 Task: Search one way flight ticket for 1 adult, 5 children, 2 infants in seat and 1 infant on lap in first from Del Rio: Del Rio International Airport to New Bern: Coastal Carolina Regional Airport (was Craven County Regional) on 8-4-2023. Number of bags: 1 checked bag. Price is upto 35000. Outbound departure time preference is 6:45.
Action: Mouse moved to (265, 334)
Screenshot: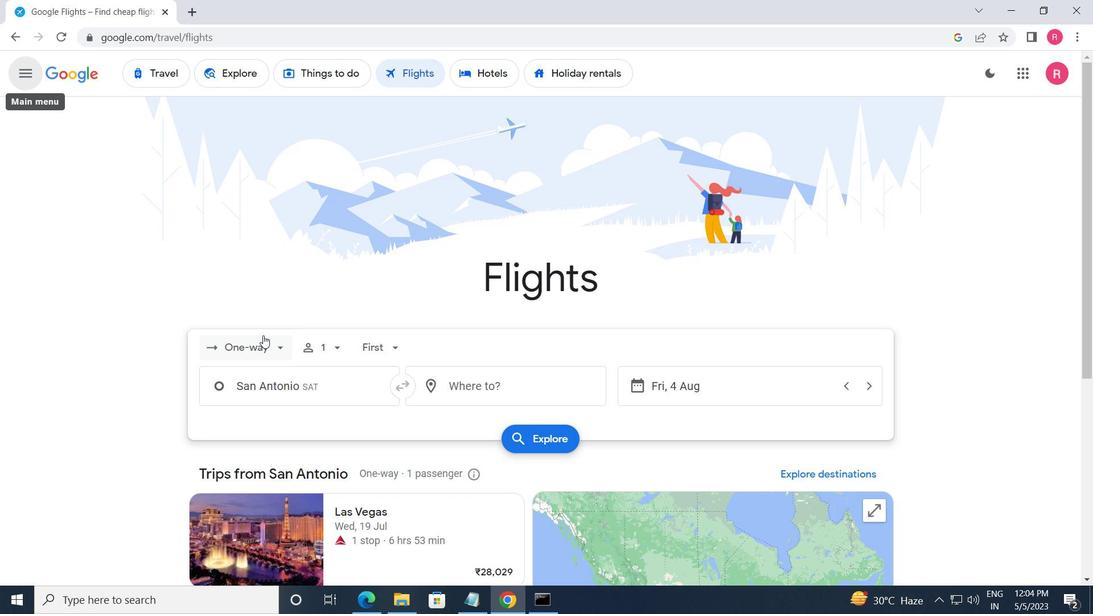 
Action: Mouse pressed left at (265, 334)
Screenshot: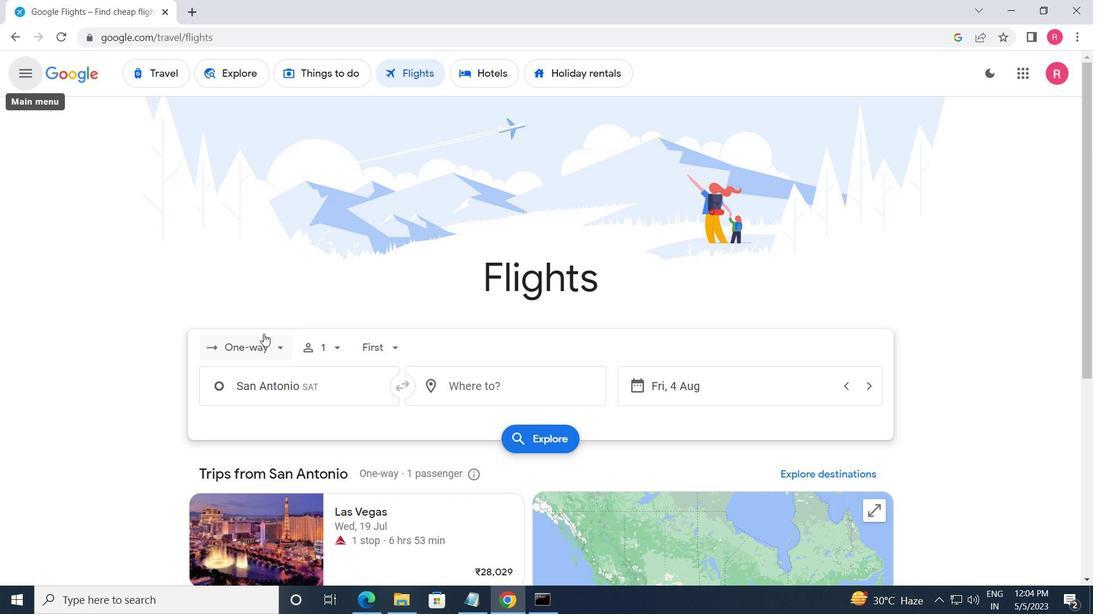 
Action: Mouse moved to (276, 410)
Screenshot: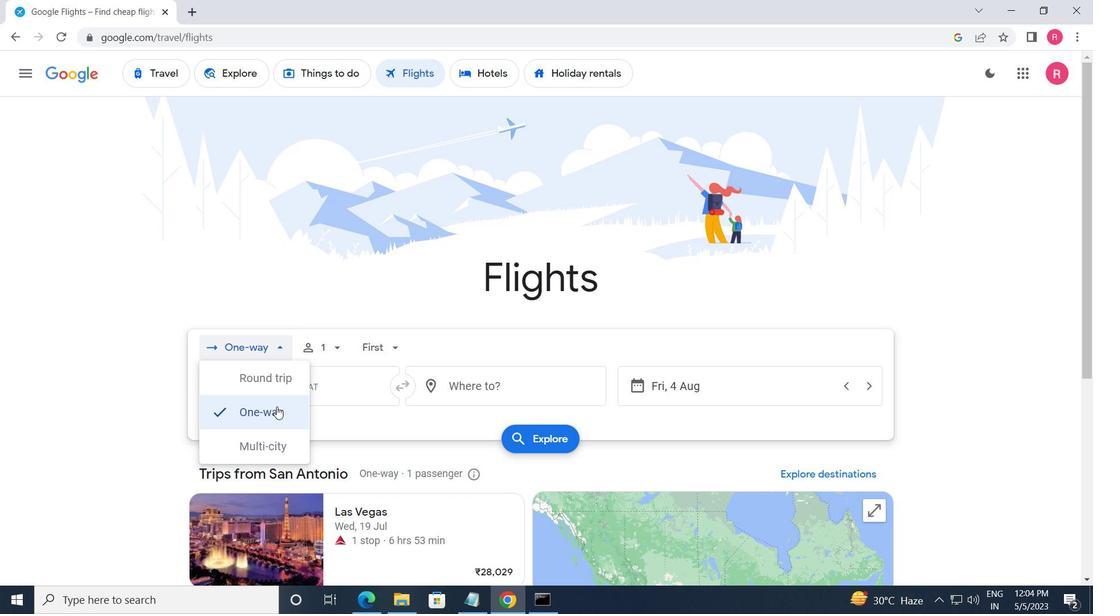 
Action: Mouse pressed left at (276, 410)
Screenshot: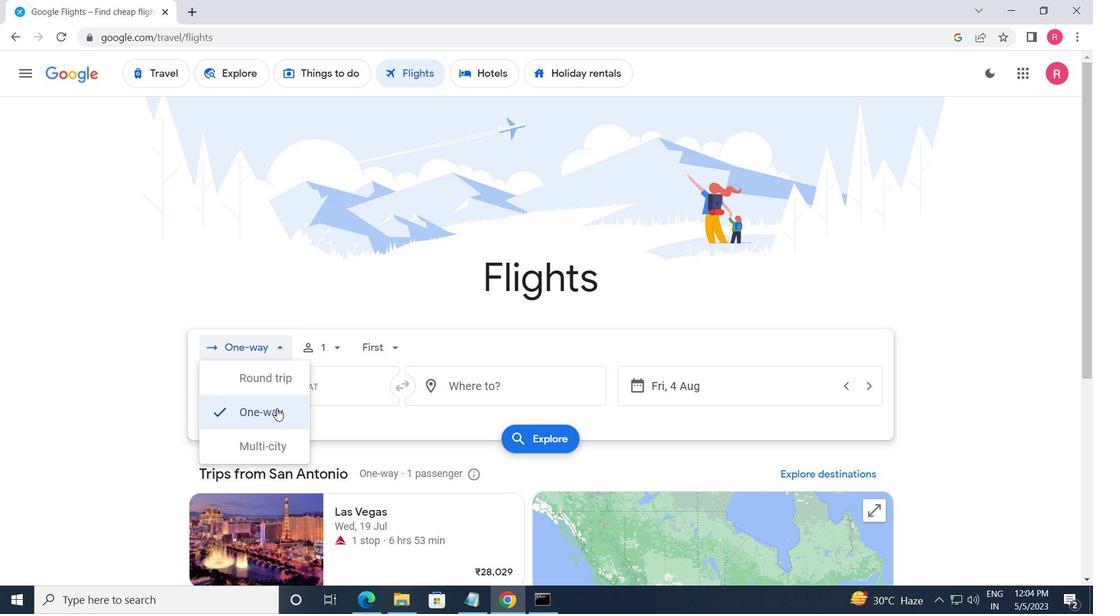 
Action: Mouse moved to (332, 357)
Screenshot: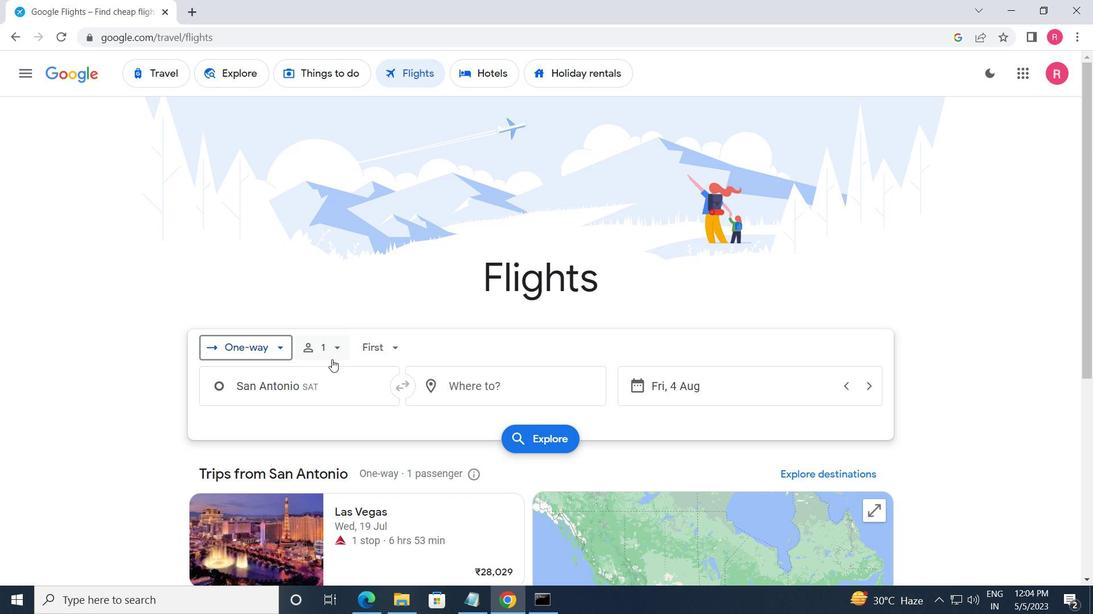 
Action: Mouse pressed left at (332, 357)
Screenshot: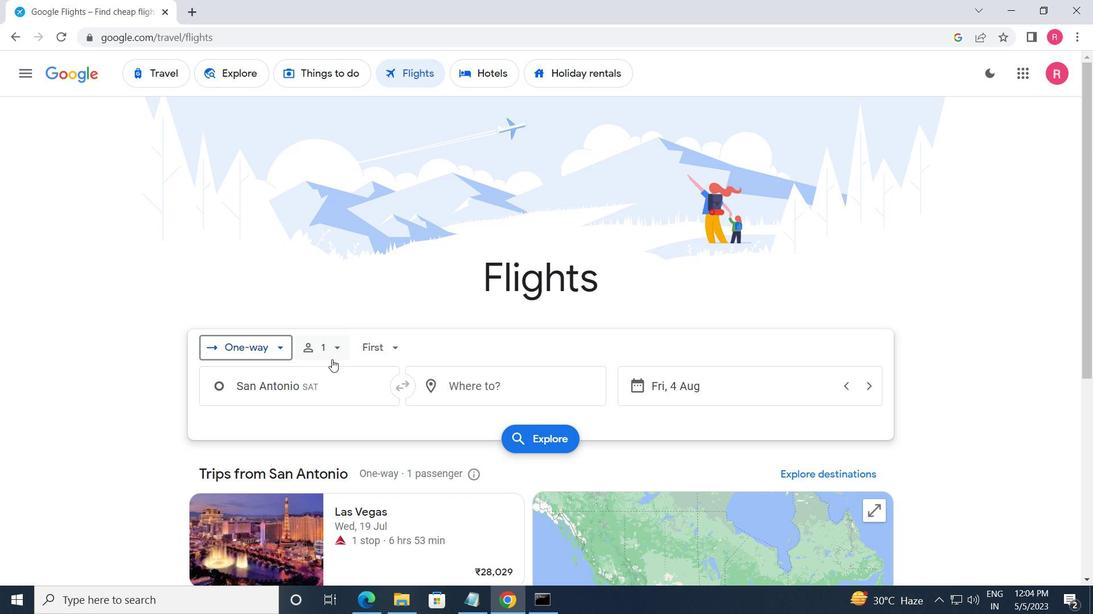 
Action: Mouse moved to (440, 431)
Screenshot: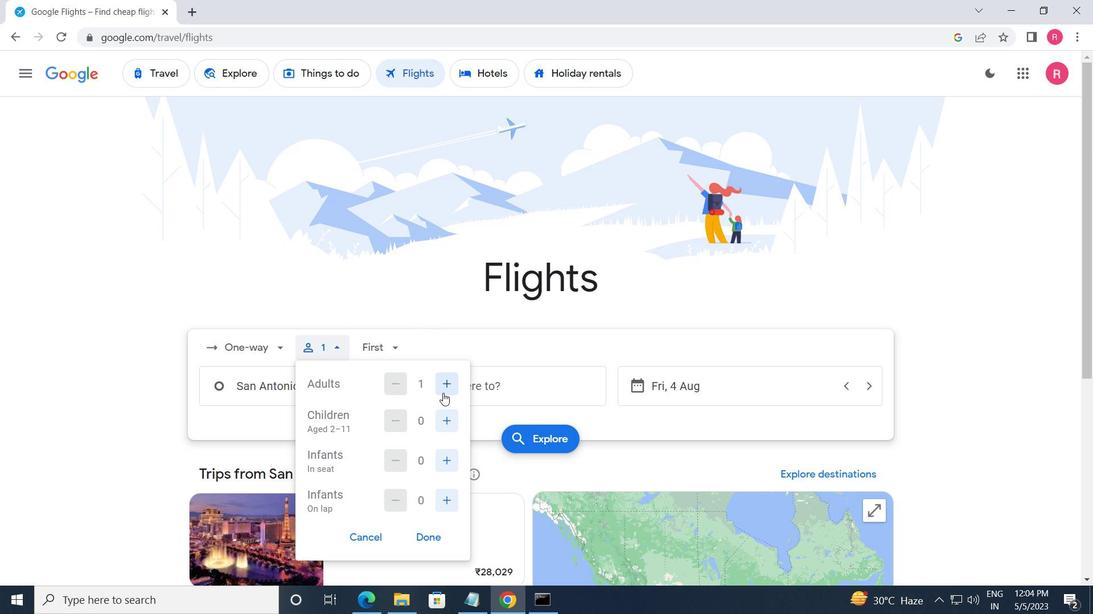 
Action: Mouse pressed left at (440, 431)
Screenshot: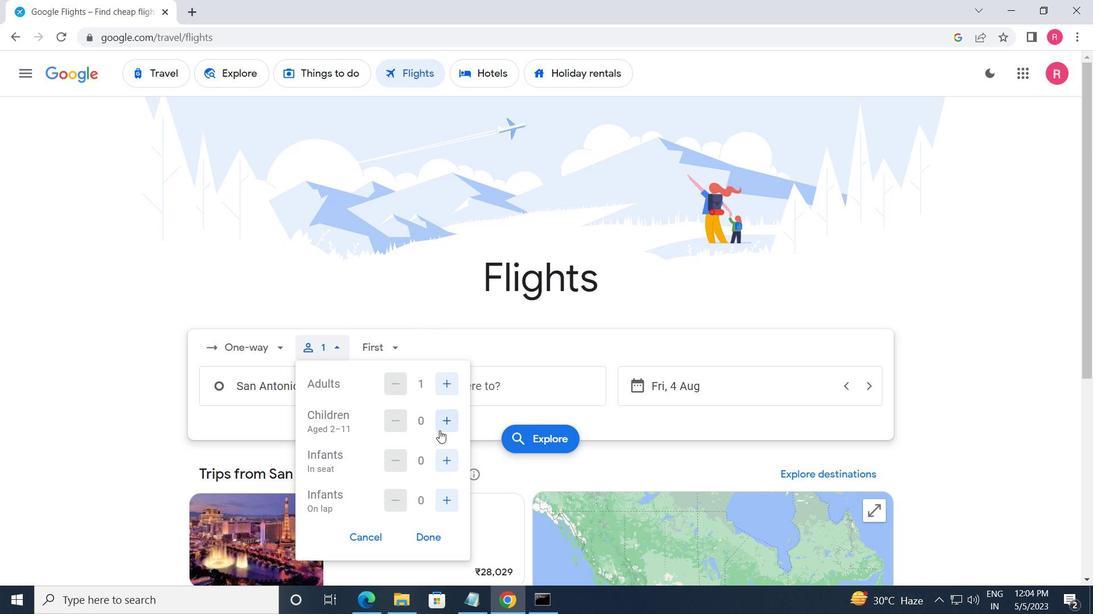 
Action: Mouse moved to (444, 431)
Screenshot: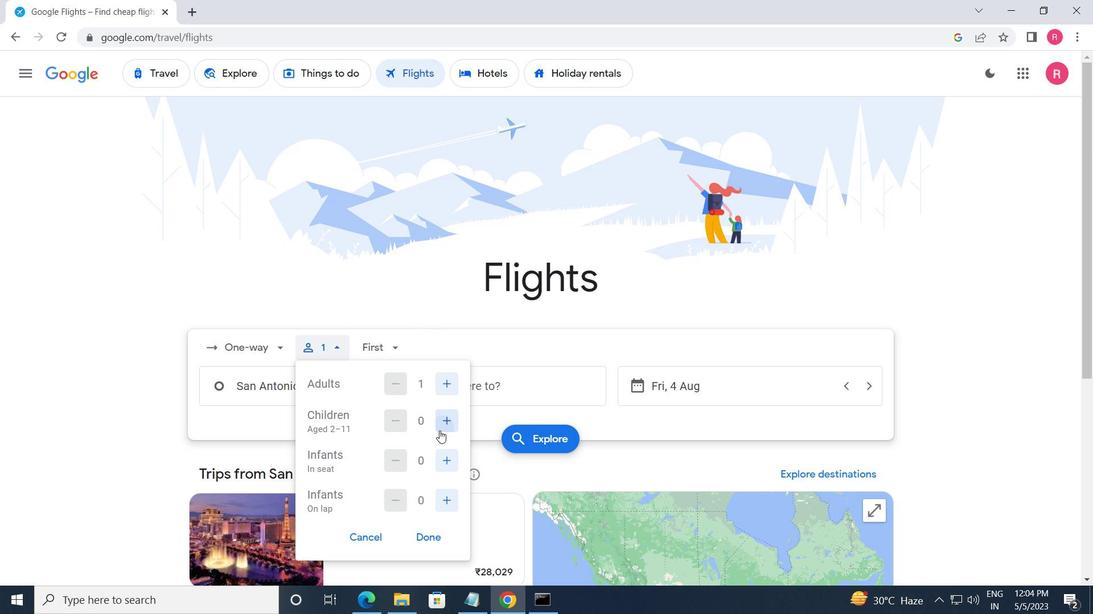 
Action: Mouse pressed left at (444, 431)
Screenshot: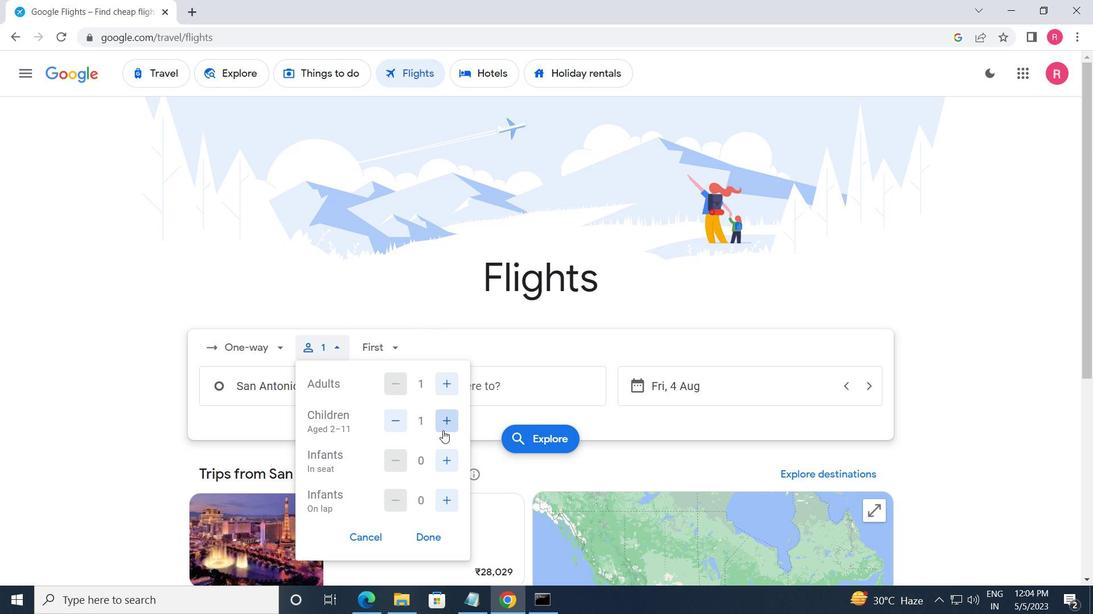 
Action: Mouse pressed left at (444, 431)
Screenshot: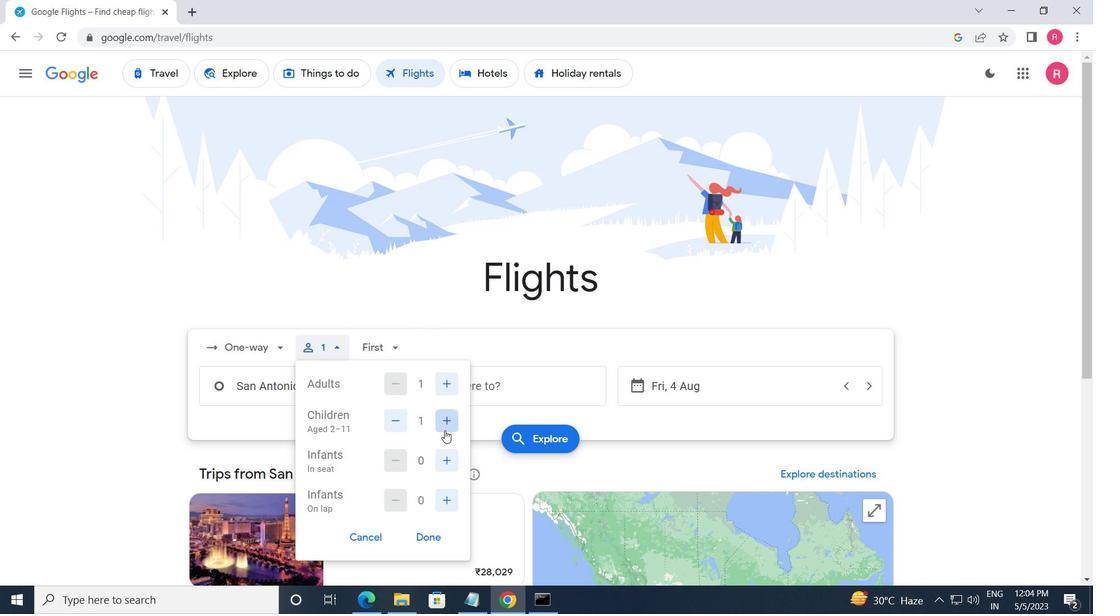 
Action: Mouse pressed left at (444, 431)
Screenshot: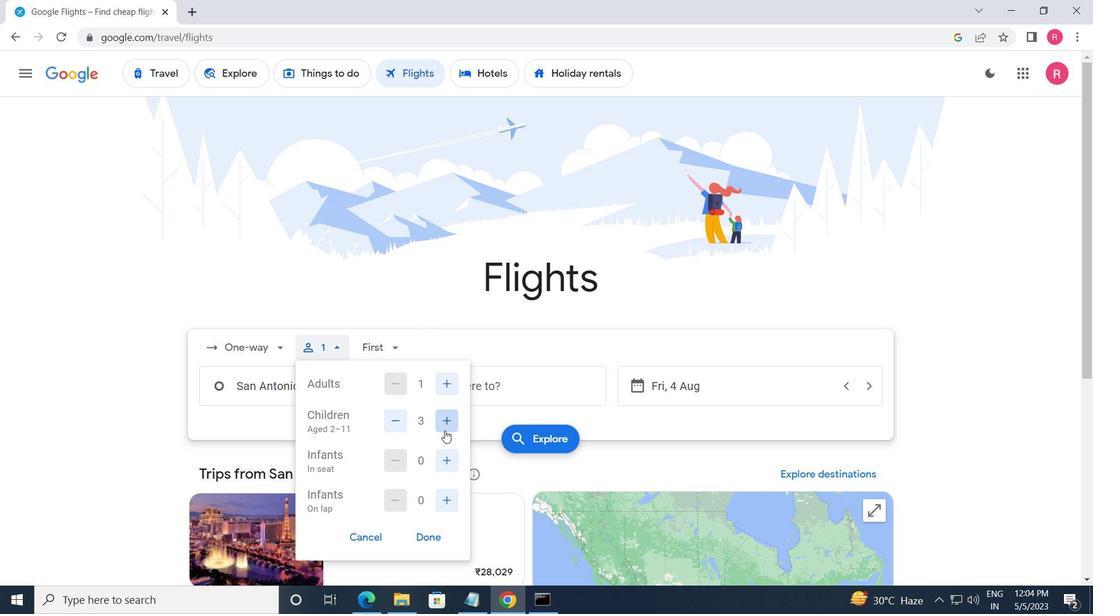 
Action: Mouse moved to (447, 436)
Screenshot: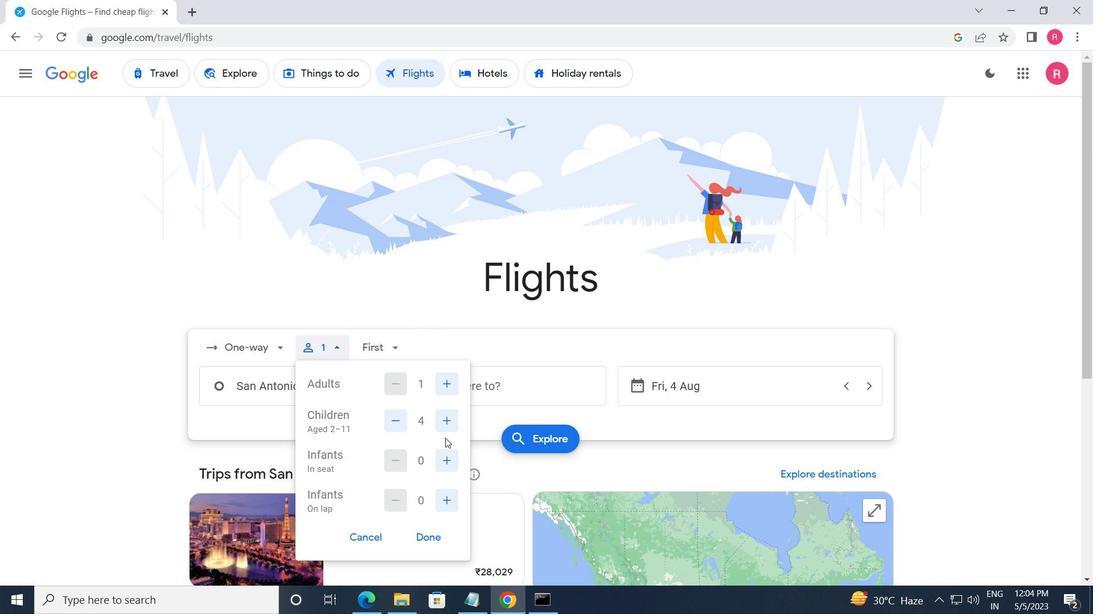 
Action: Mouse pressed left at (447, 436)
Screenshot: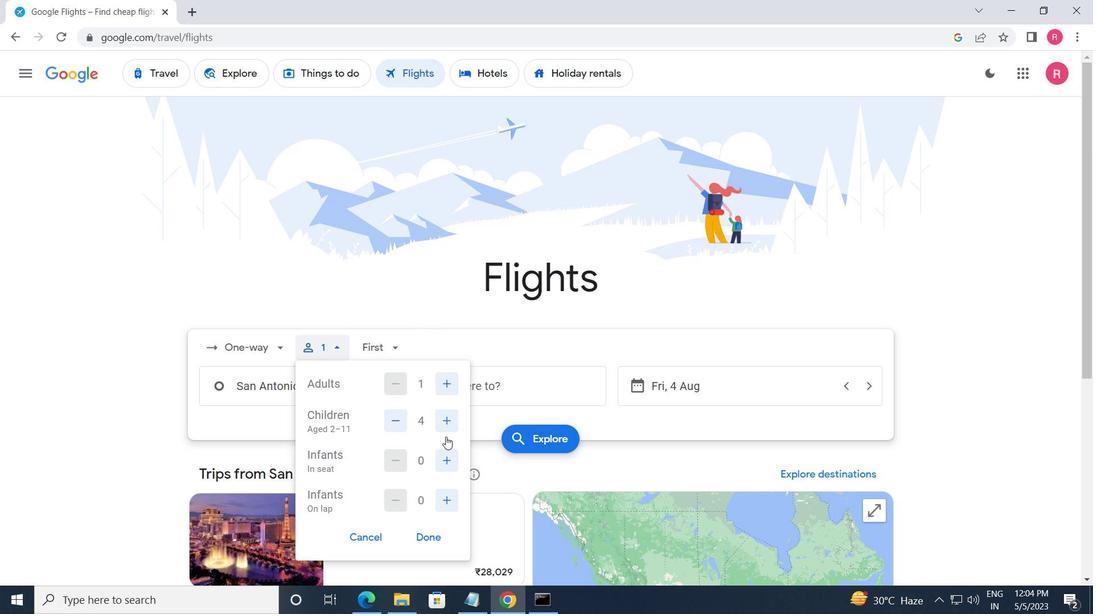 
Action: Mouse moved to (441, 461)
Screenshot: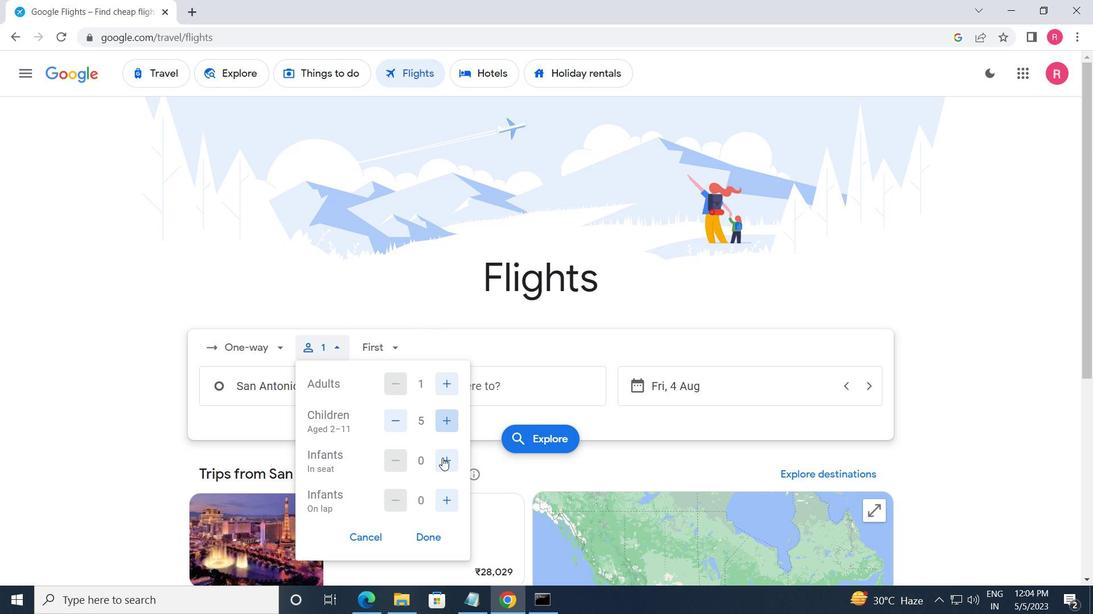 
Action: Mouse pressed left at (441, 461)
Screenshot: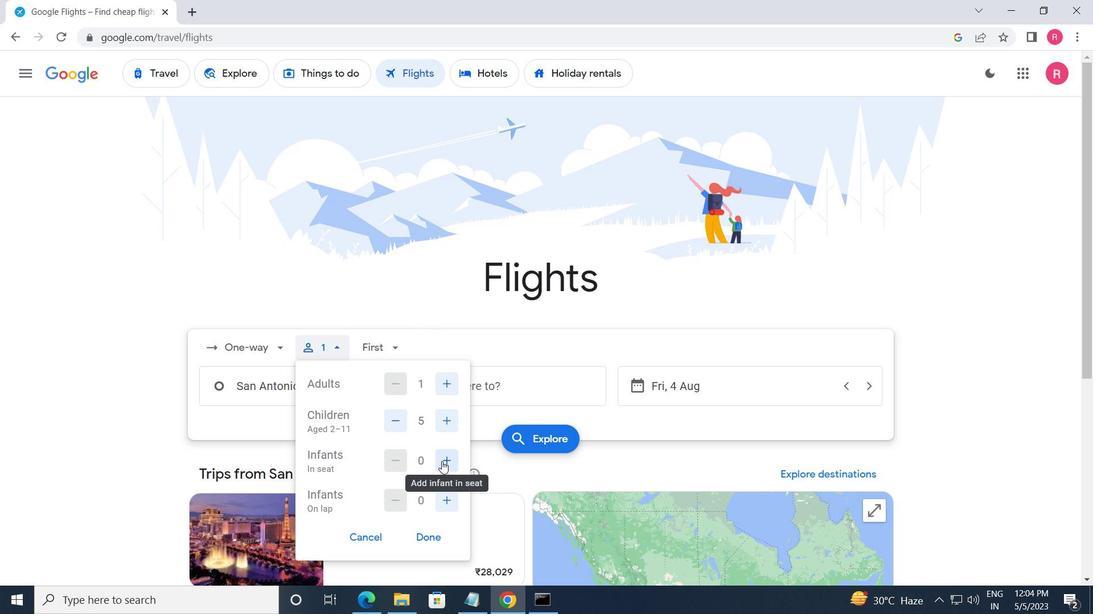 
Action: Mouse pressed left at (441, 461)
Screenshot: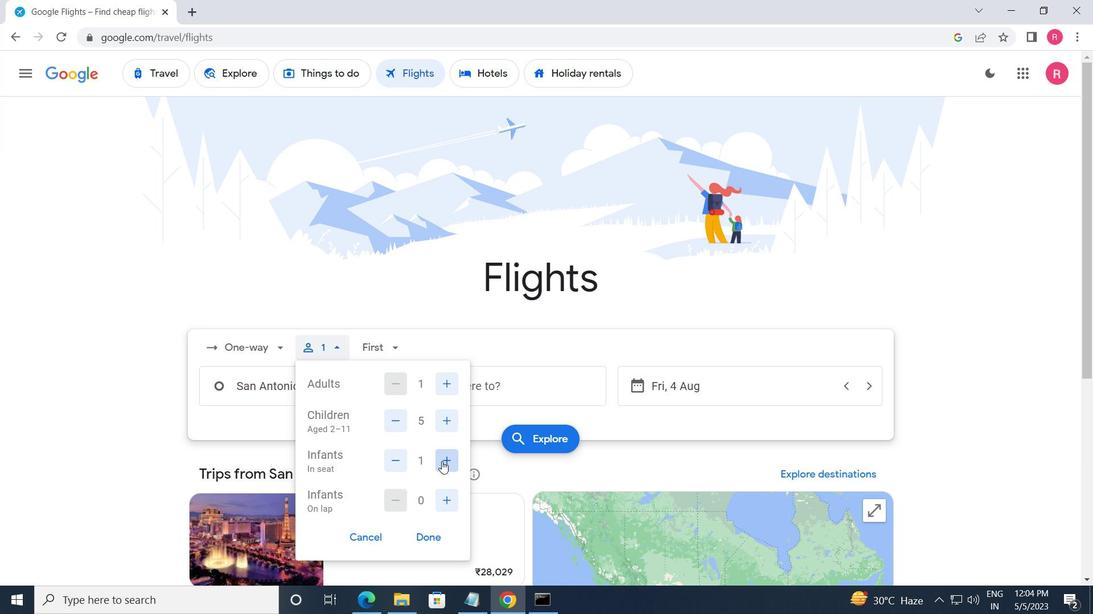 
Action: Mouse moved to (444, 501)
Screenshot: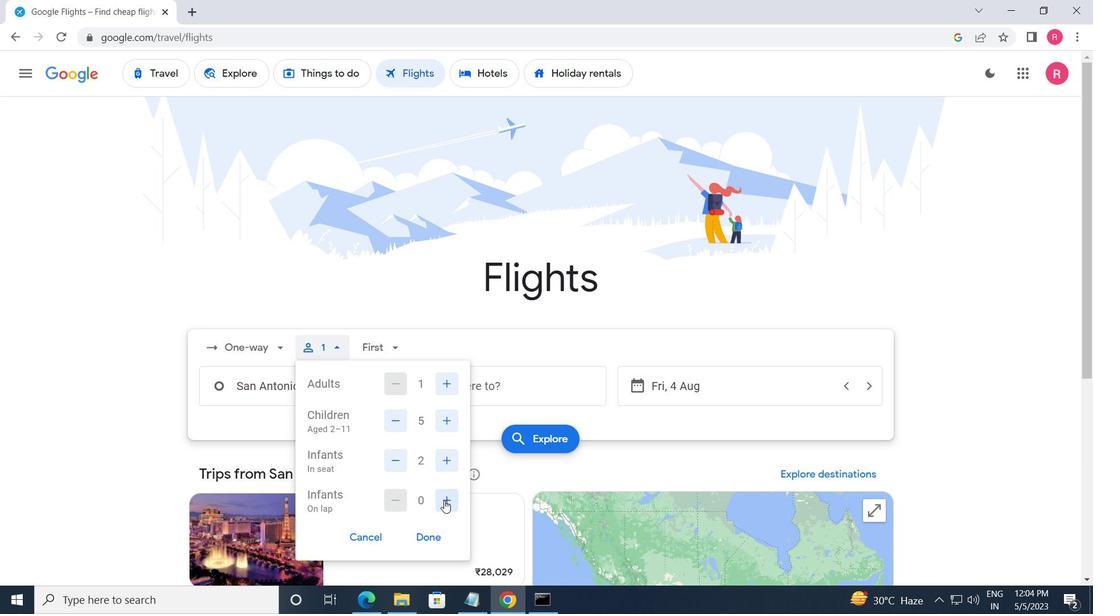 
Action: Mouse pressed left at (444, 501)
Screenshot: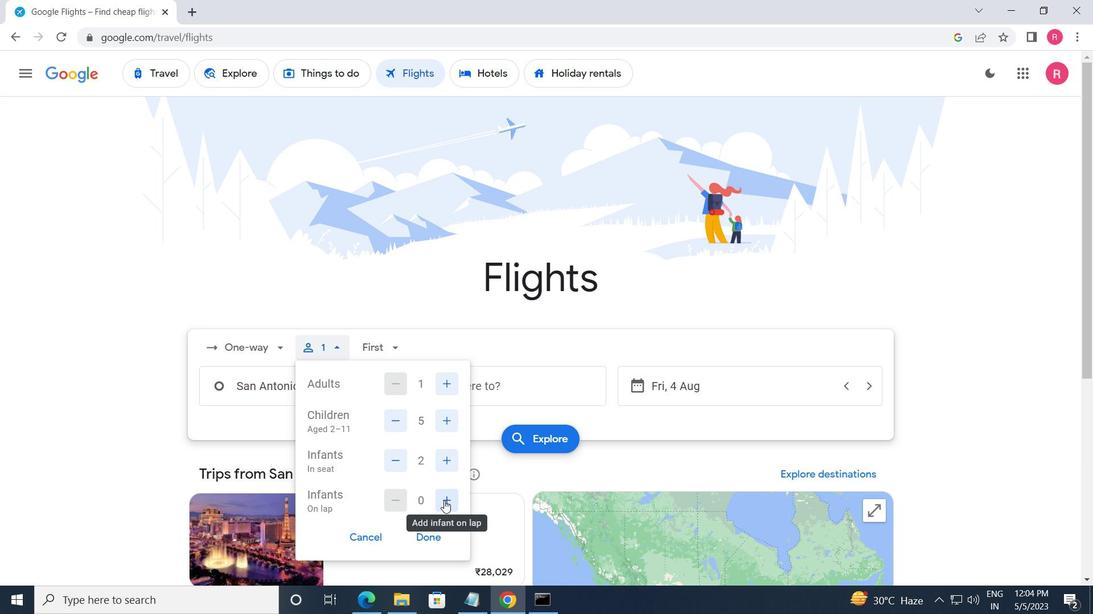 
Action: Mouse moved to (395, 463)
Screenshot: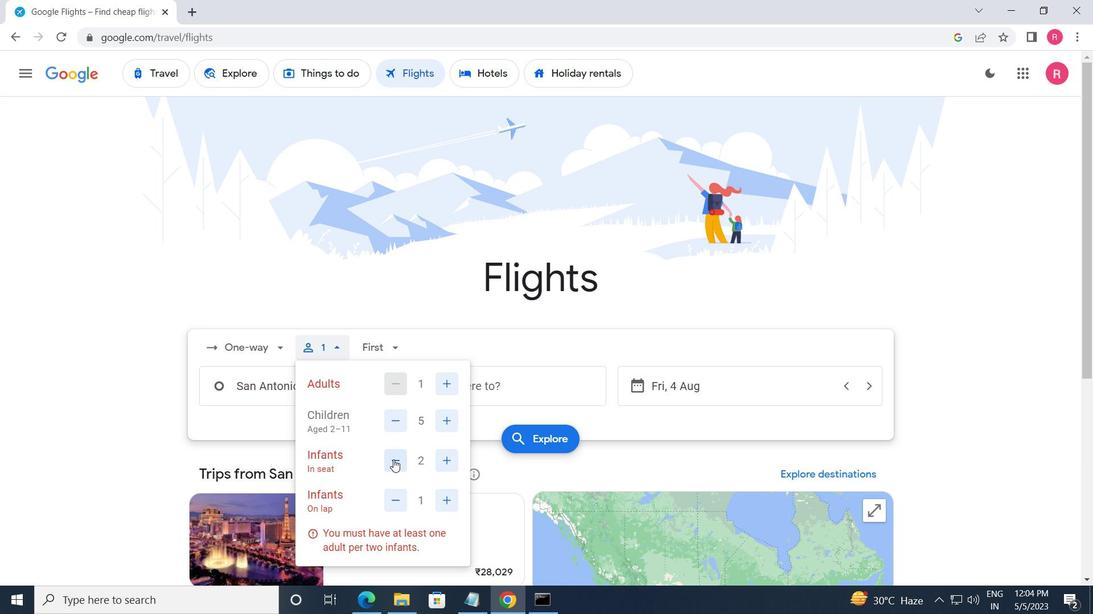 
Action: Mouse pressed left at (395, 463)
Screenshot: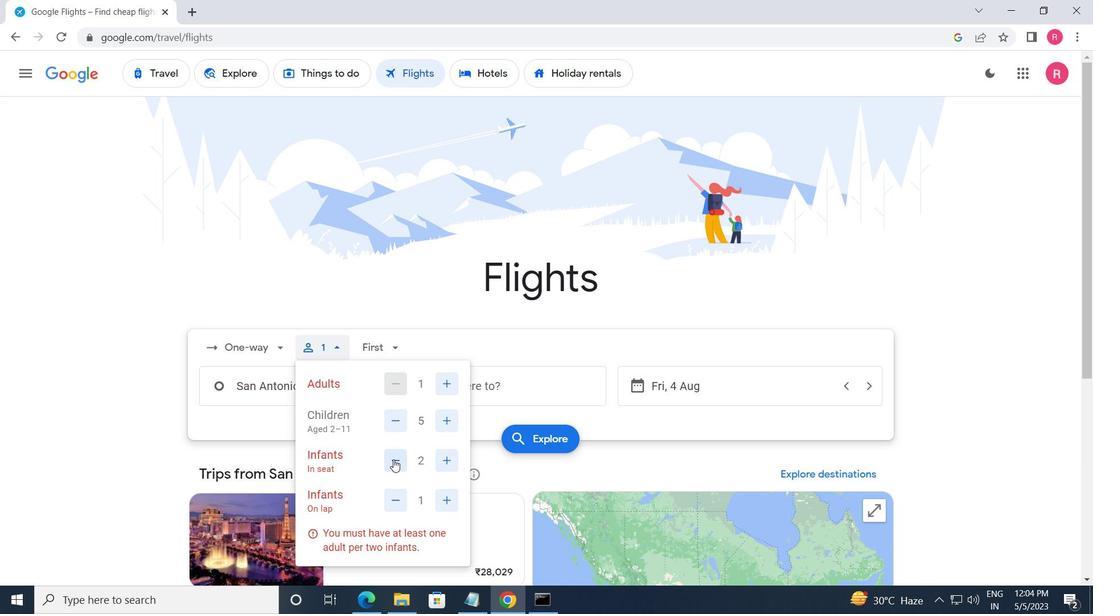 
Action: Mouse moved to (431, 536)
Screenshot: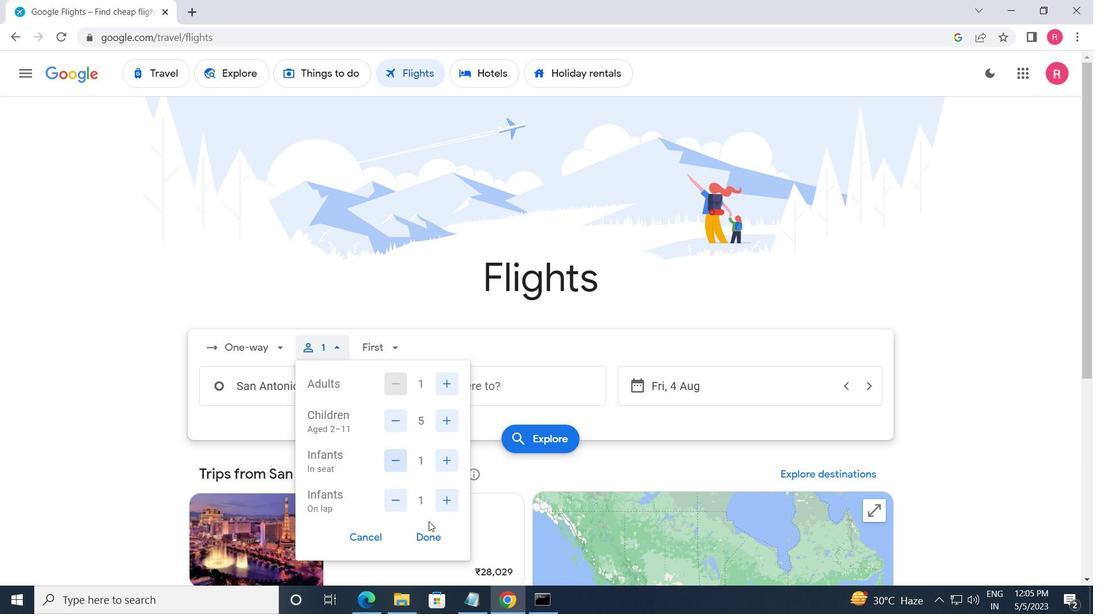 
Action: Mouse pressed left at (431, 536)
Screenshot: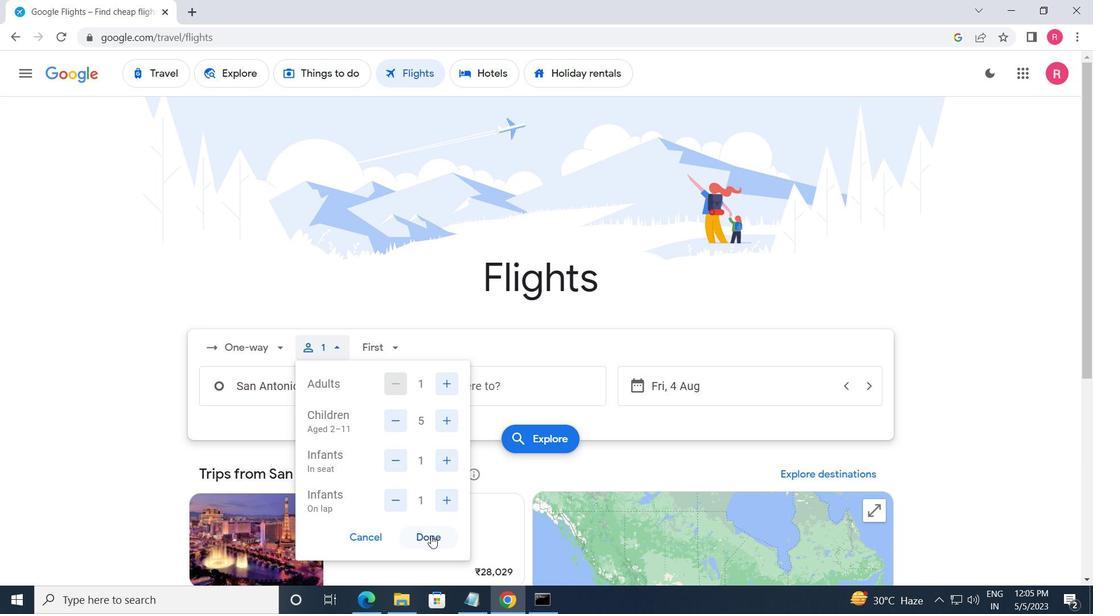 
Action: Mouse moved to (395, 354)
Screenshot: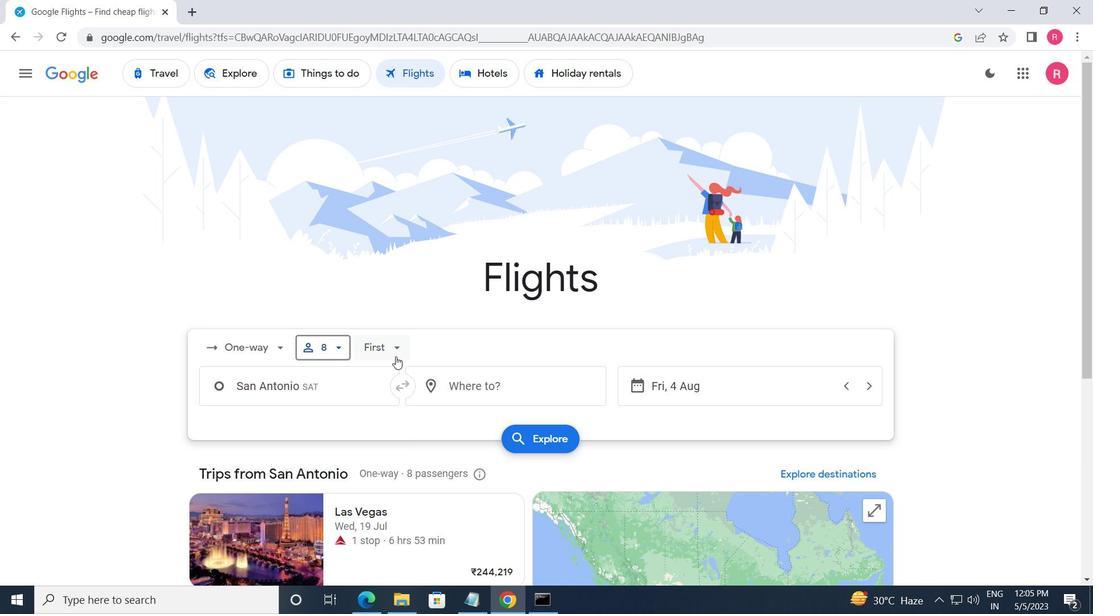 
Action: Mouse pressed left at (395, 354)
Screenshot: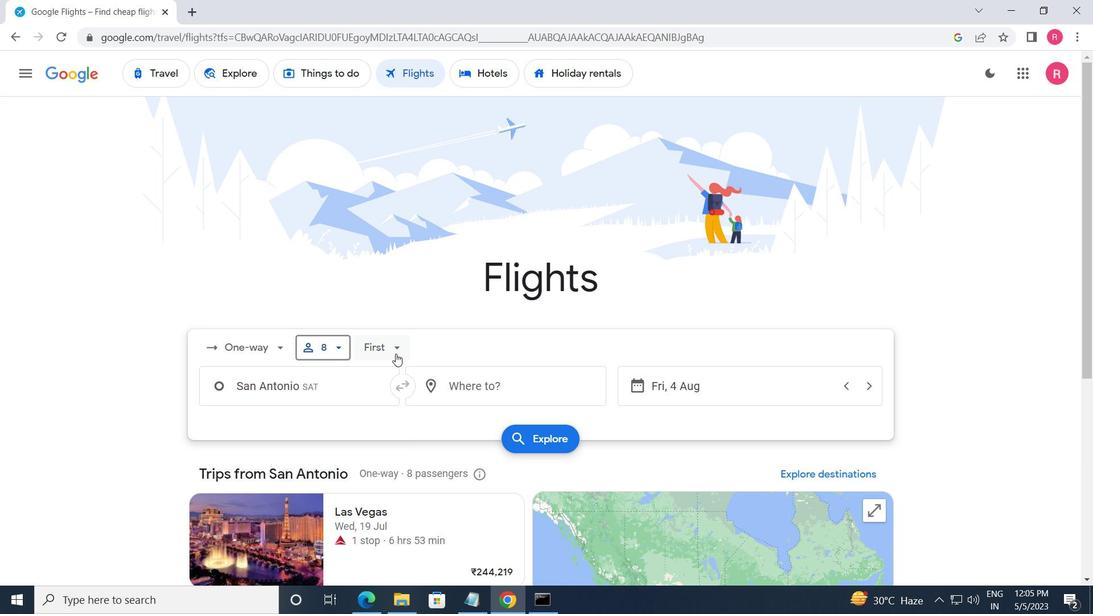 
Action: Mouse moved to (410, 480)
Screenshot: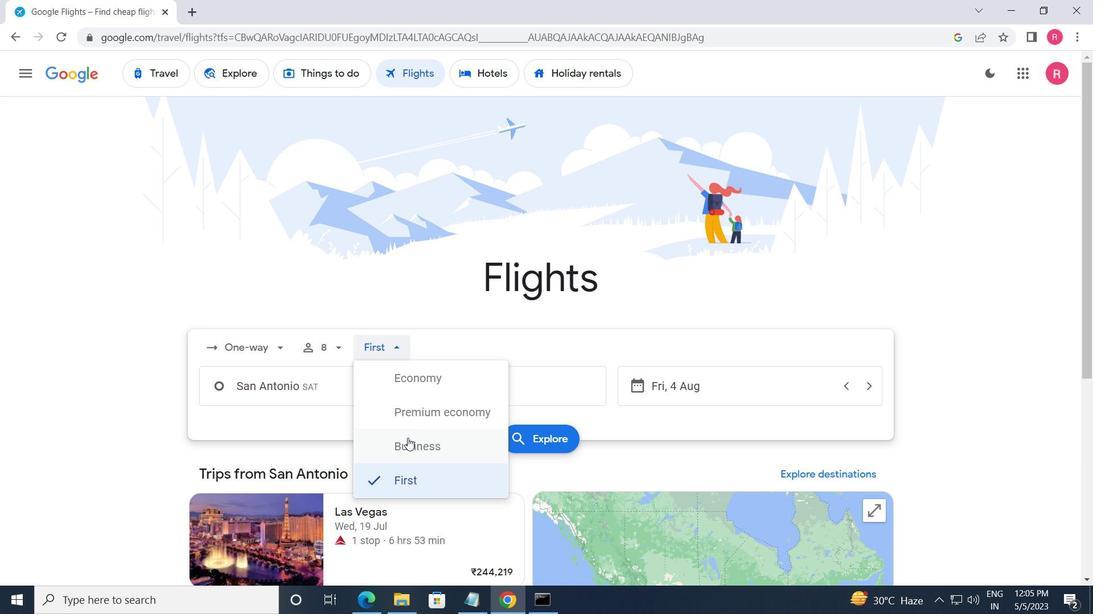 
Action: Mouse pressed left at (410, 480)
Screenshot: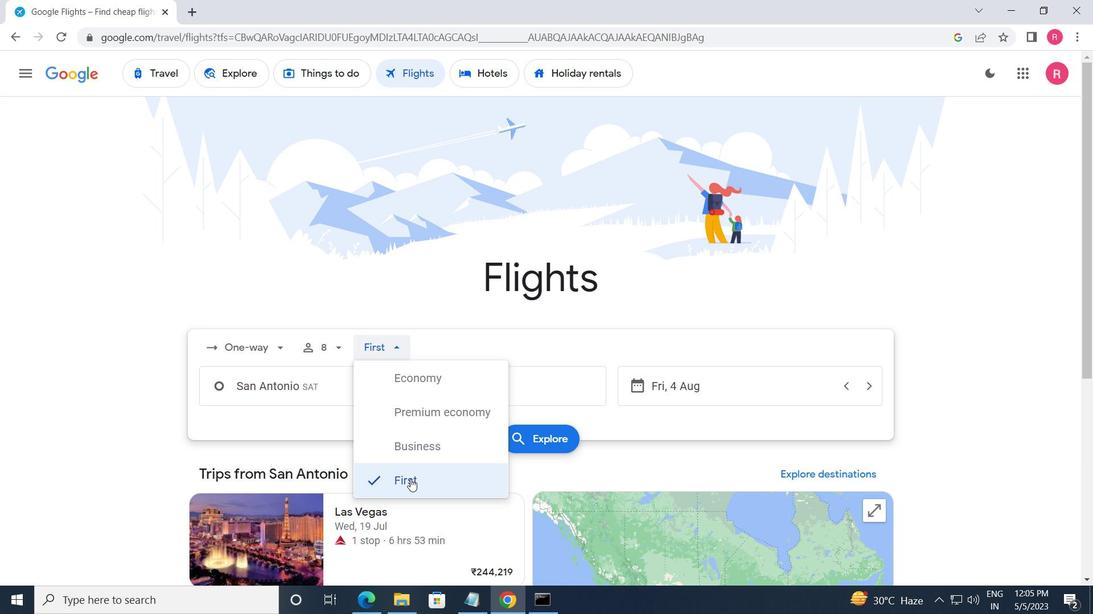 
Action: Mouse moved to (335, 392)
Screenshot: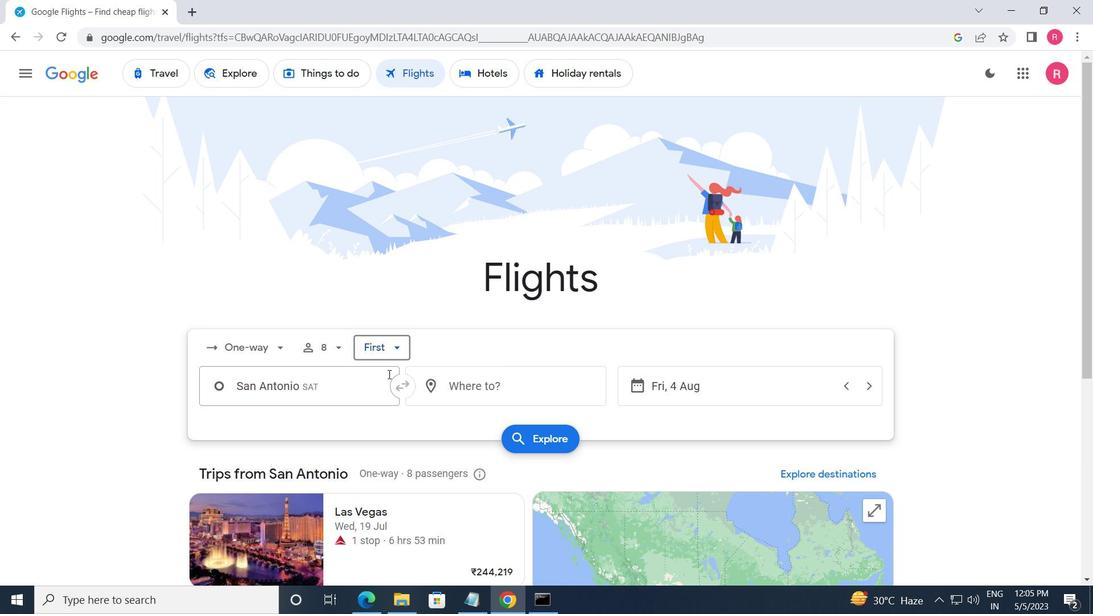 
Action: Mouse pressed left at (335, 392)
Screenshot: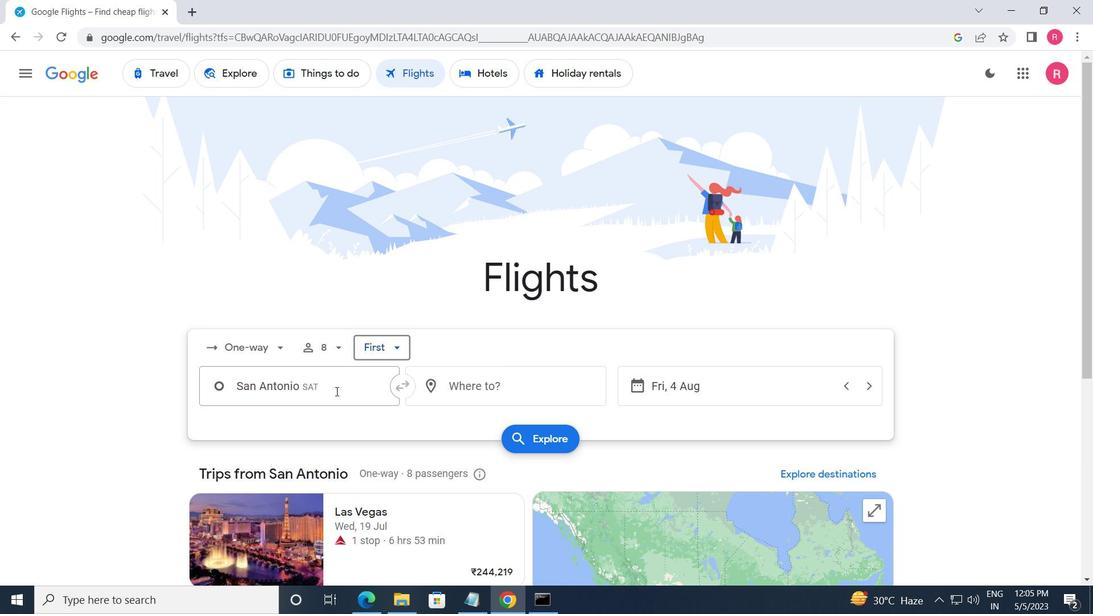 
Action: Key pressed <Key.shift>DEL<Key.space><Key.shift>RIO<Key.space><Key.shift><Key.shift><Key.shift><Key.shift><Key.shift><Key.shift><Key.shift><Key.shift><Key.shift><Key.shift><Key.shift>INTER
Screenshot: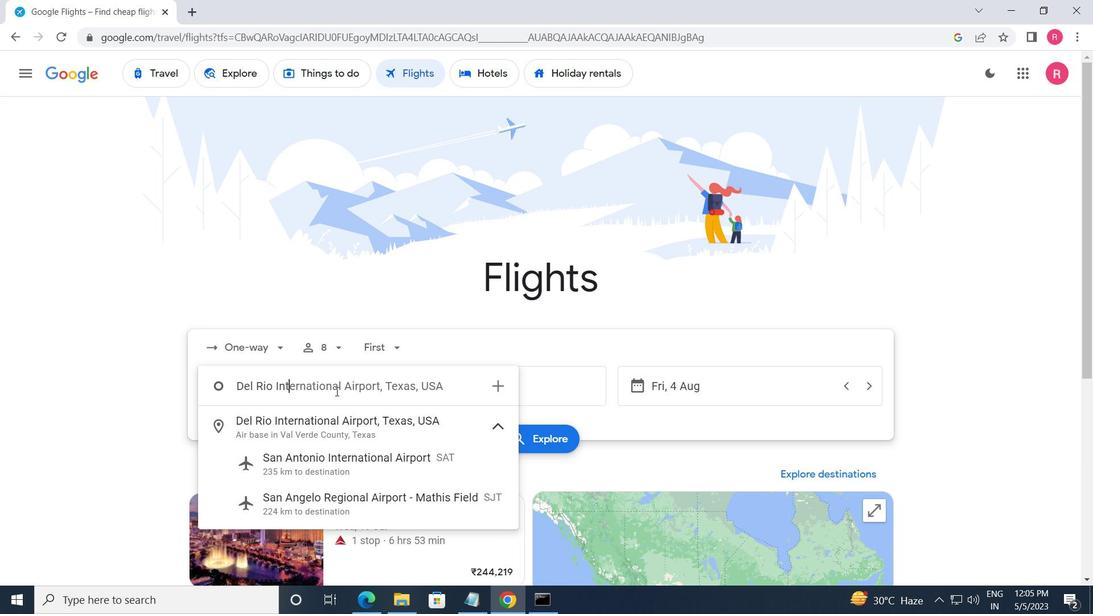 
Action: Mouse moved to (363, 427)
Screenshot: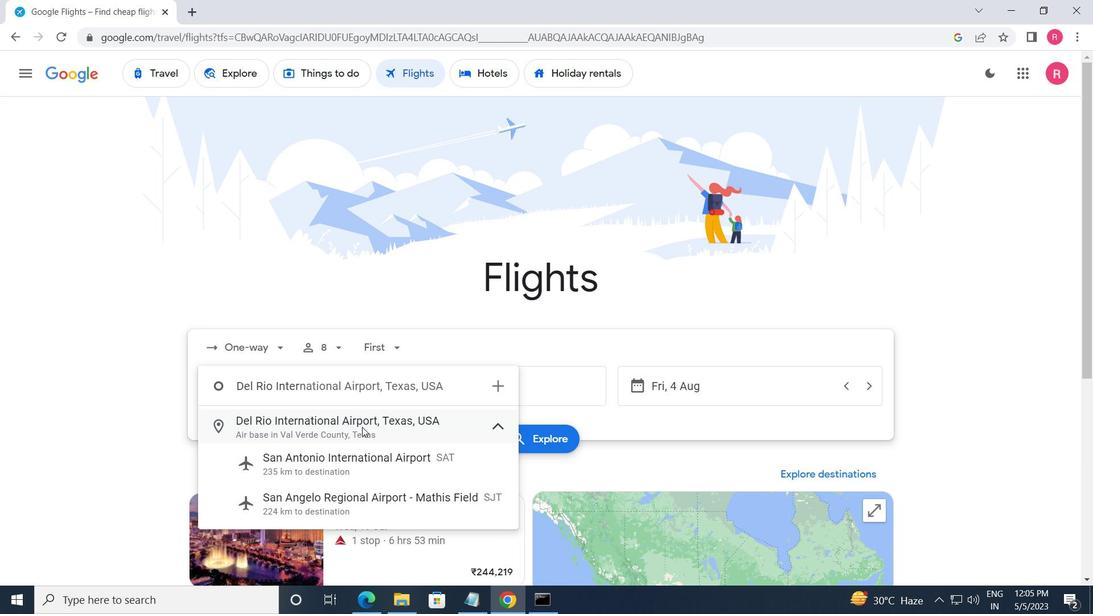 
Action: Mouse pressed left at (363, 427)
Screenshot: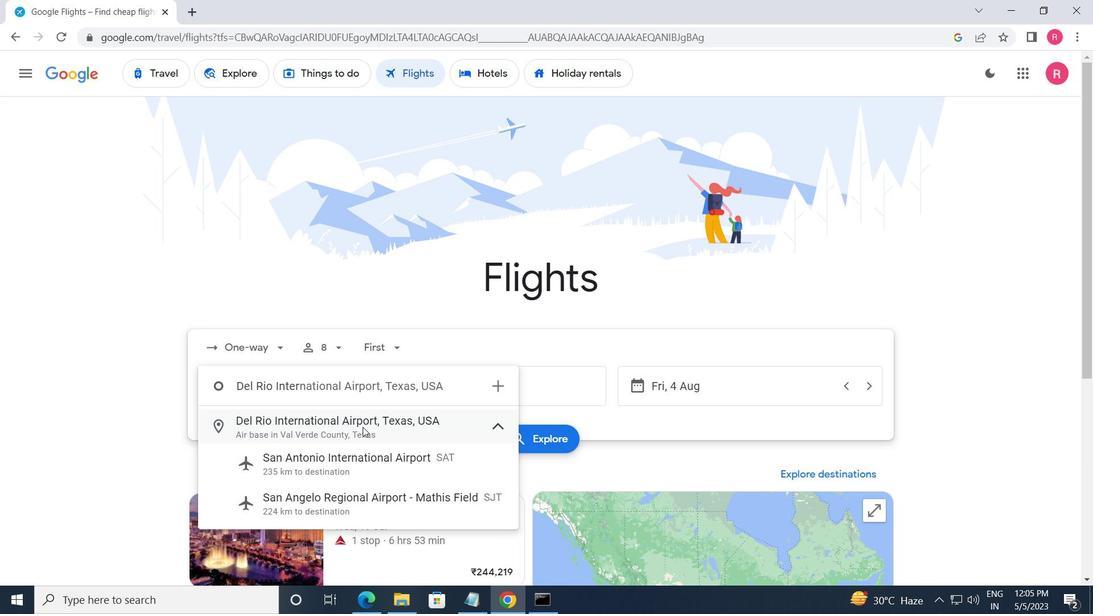
Action: Mouse moved to (527, 395)
Screenshot: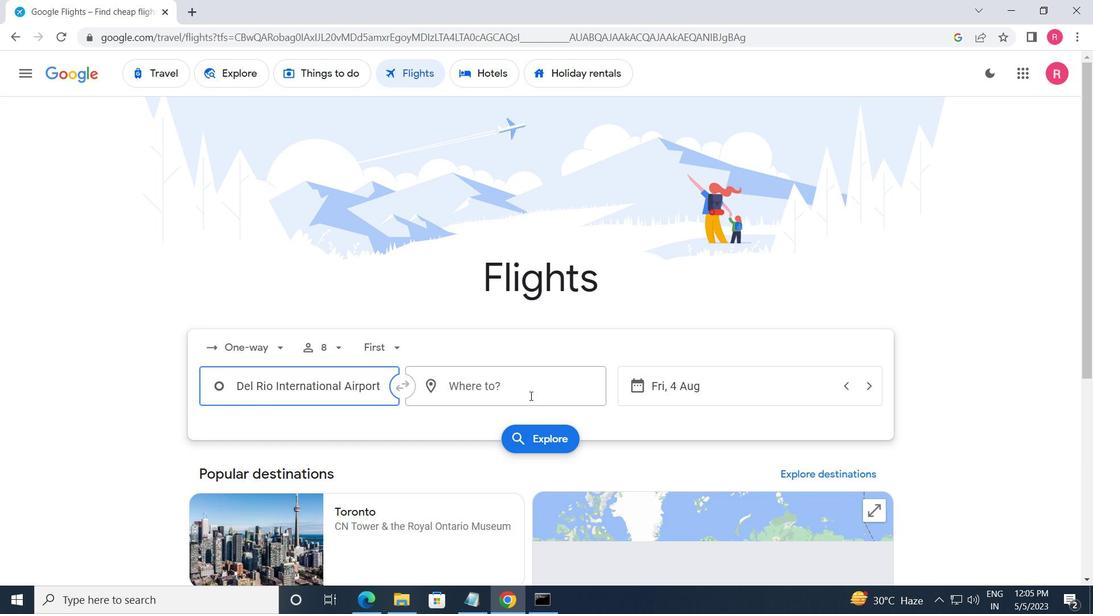 
Action: Mouse pressed left at (527, 395)
Screenshot: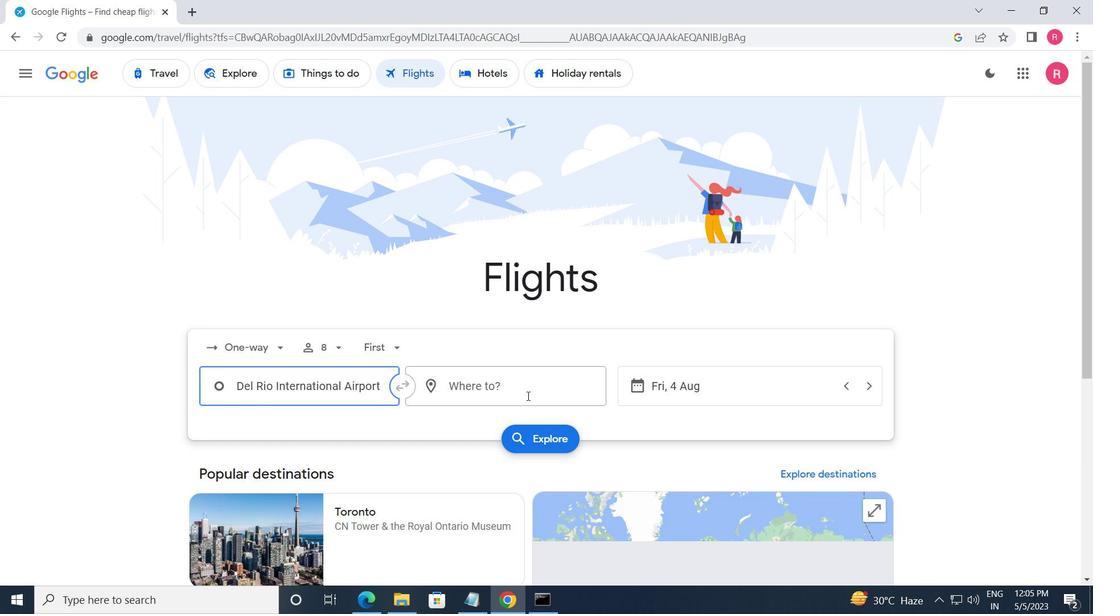 
Action: Mouse moved to (477, 399)
Screenshot: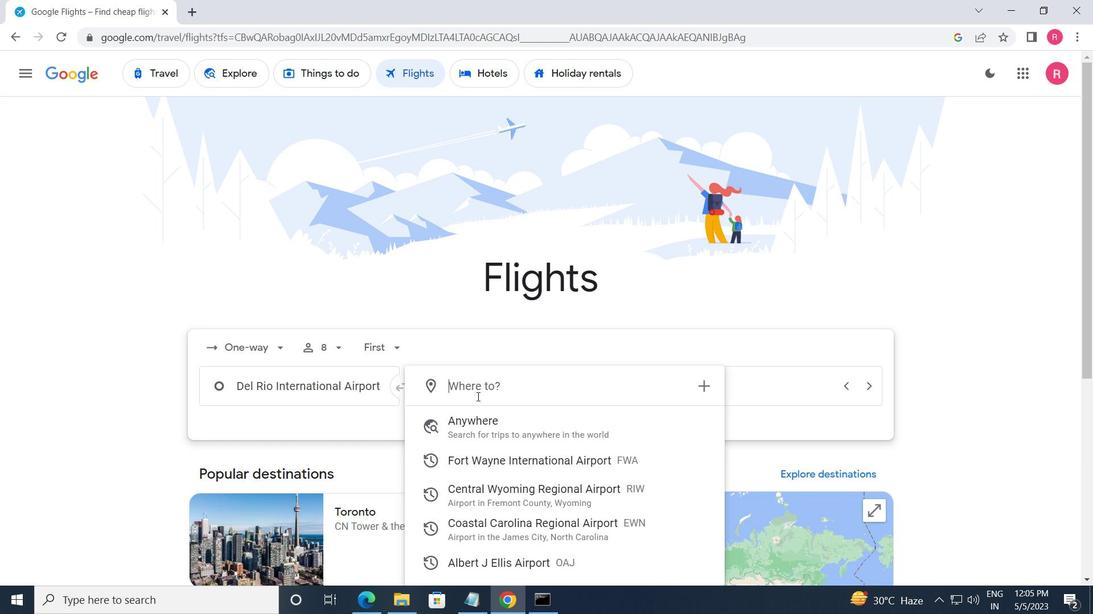 
Action: Key pressed <Key.shift><Key.shift><Key.shift><Key.shift><Key.shift><Key.shift><Key.shift>COASTE<Key.backspace><Key.backspace><Key.backspace>STAL
Screenshot: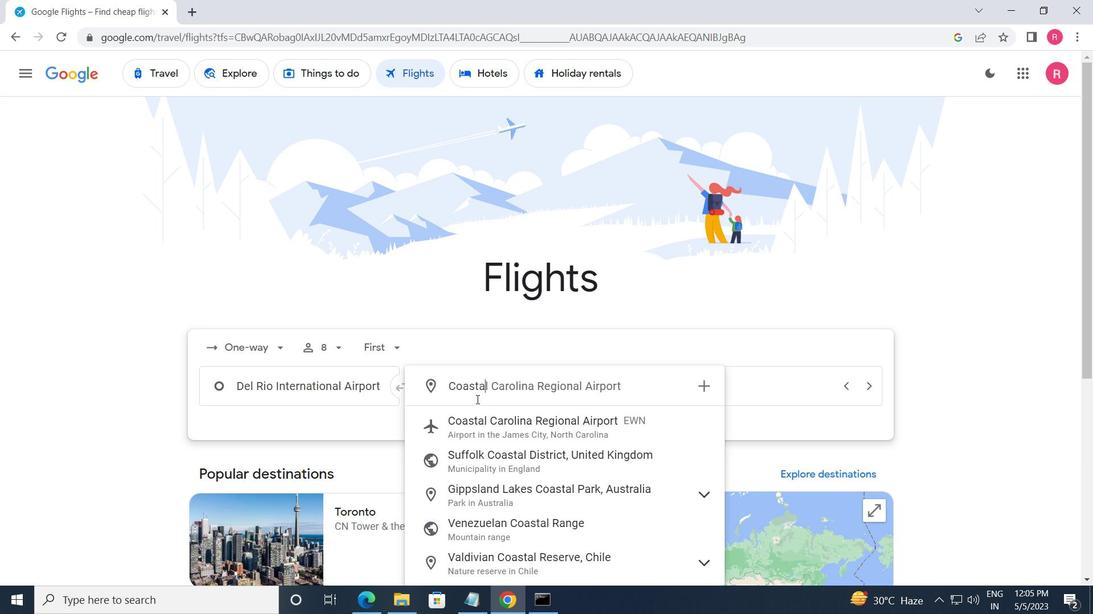 
Action: Mouse moved to (571, 428)
Screenshot: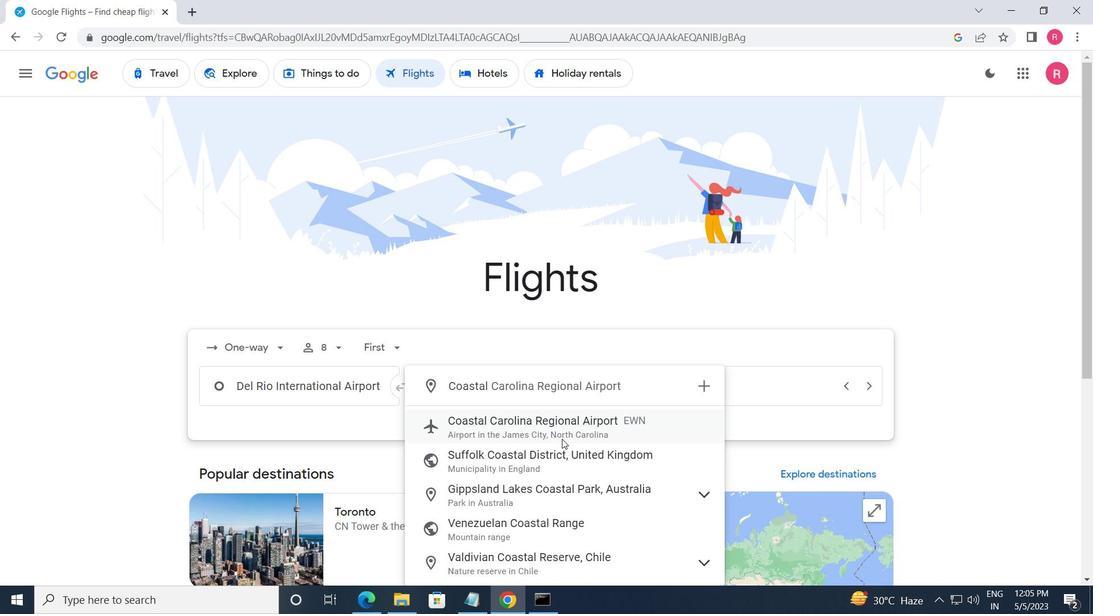 
Action: Mouse pressed left at (571, 428)
Screenshot: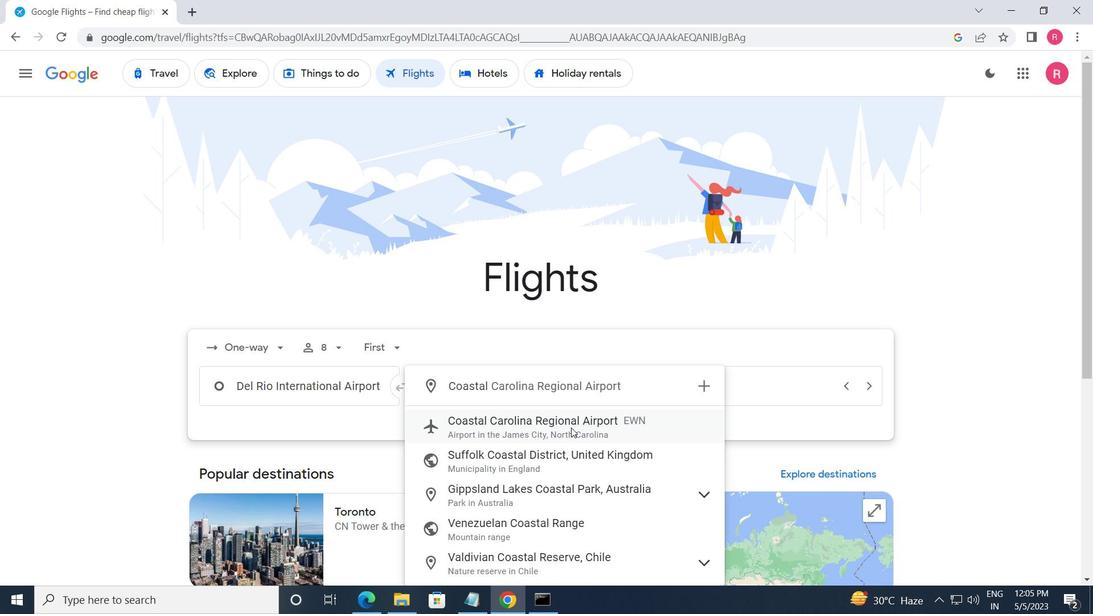 
Action: Mouse moved to (726, 375)
Screenshot: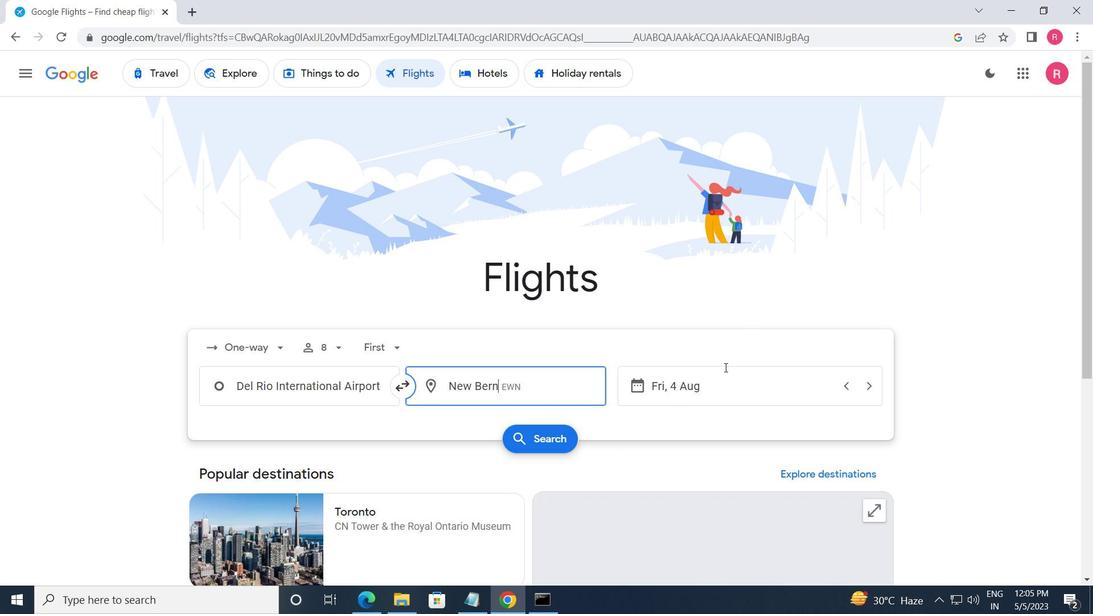 
Action: Mouse pressed left at (726, 375)
Screenshot: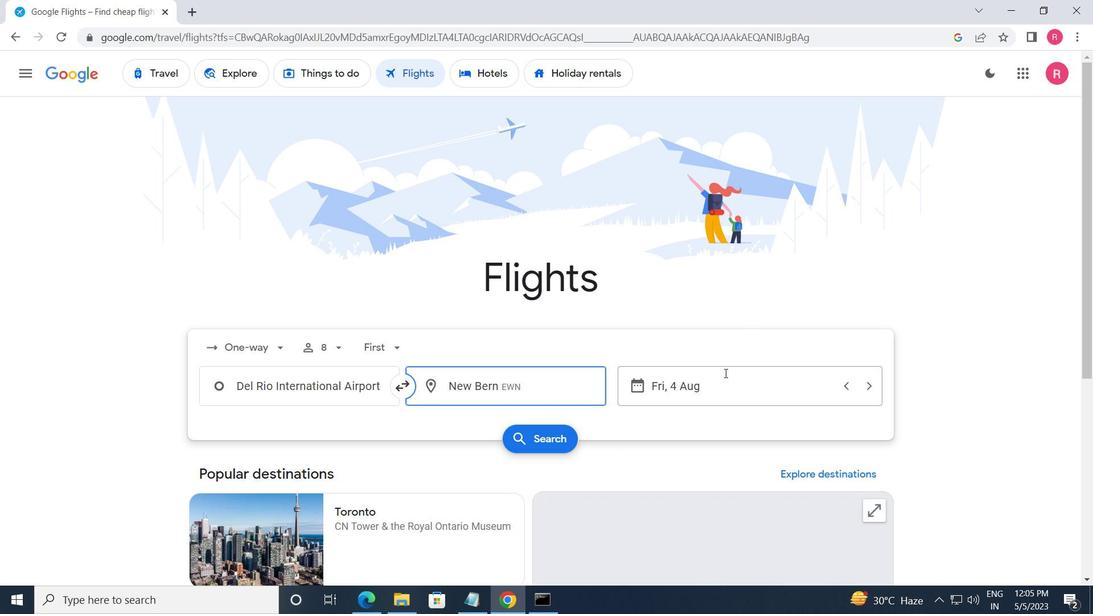 
Action: Mouse moved to (540, 331)
Screenshot: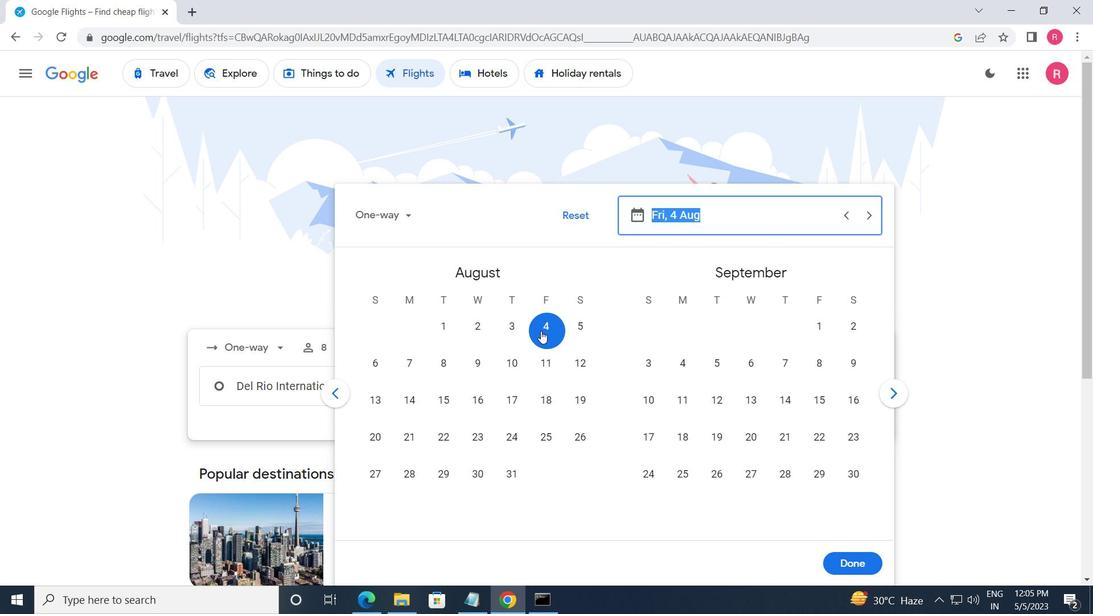 
Action: Mouse pressed left at (540, 331)
Screenshot: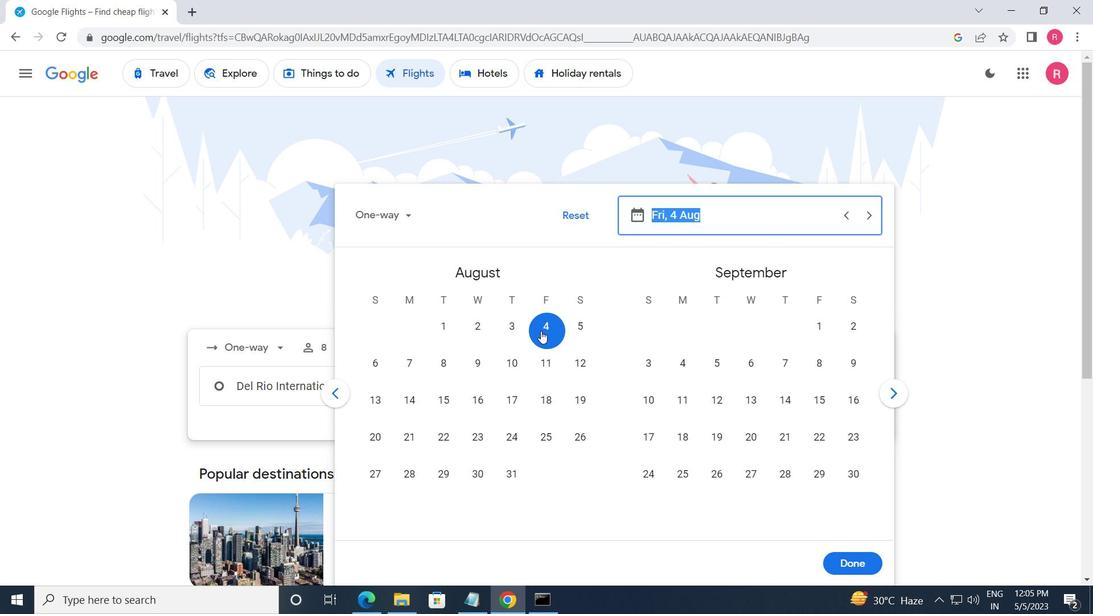 
Action: Mouse moved to (865, 565)
Screenshot: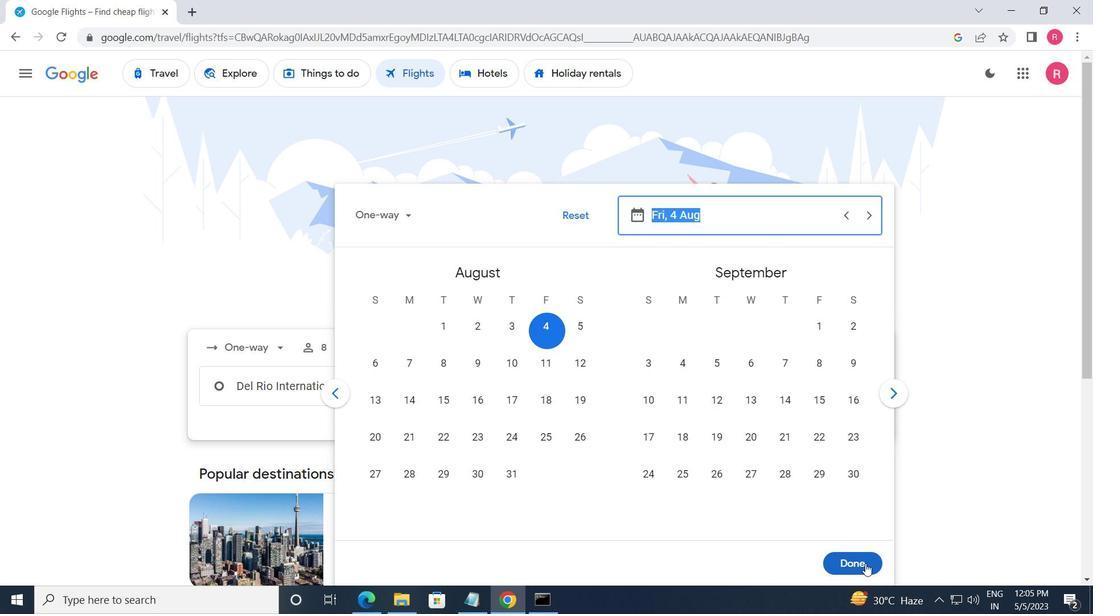 
Action: Mouse pressed left at (865, 565)
Screenshot: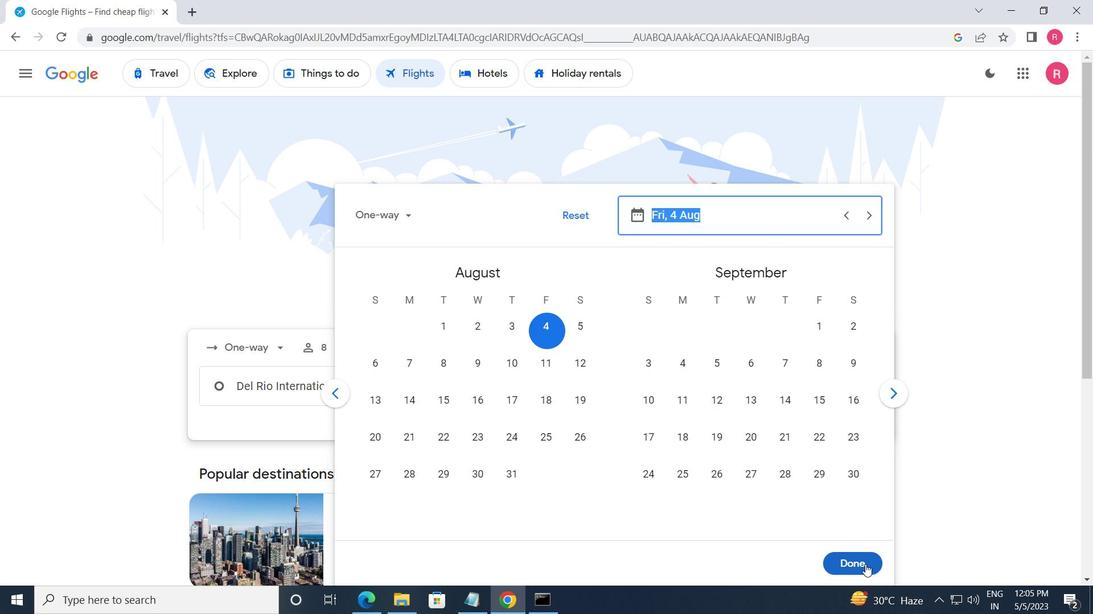 
Action: Mouse moved to (543, 436)
Screenshot: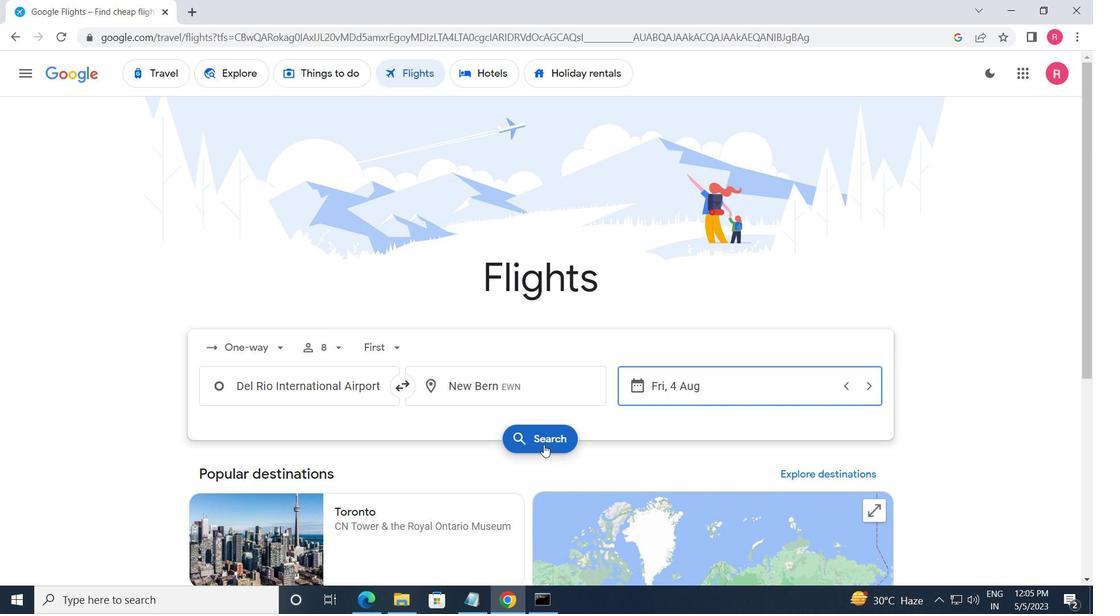 
Action: Mouse pressed left at (543, 436)
Screenshot: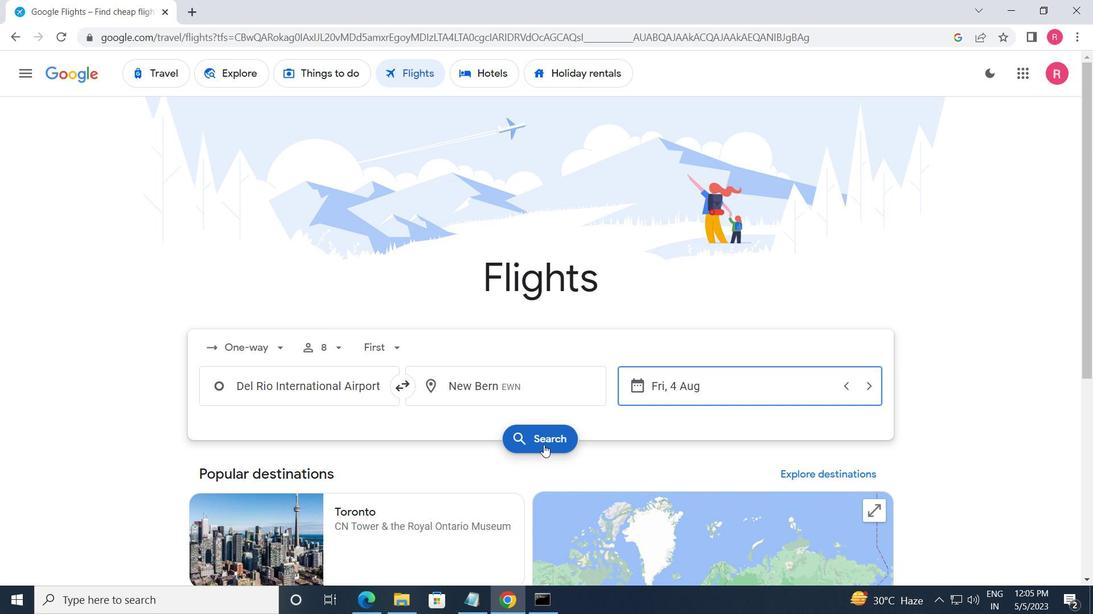 
Action: Mouse moved to (234, 197)
Screenshot: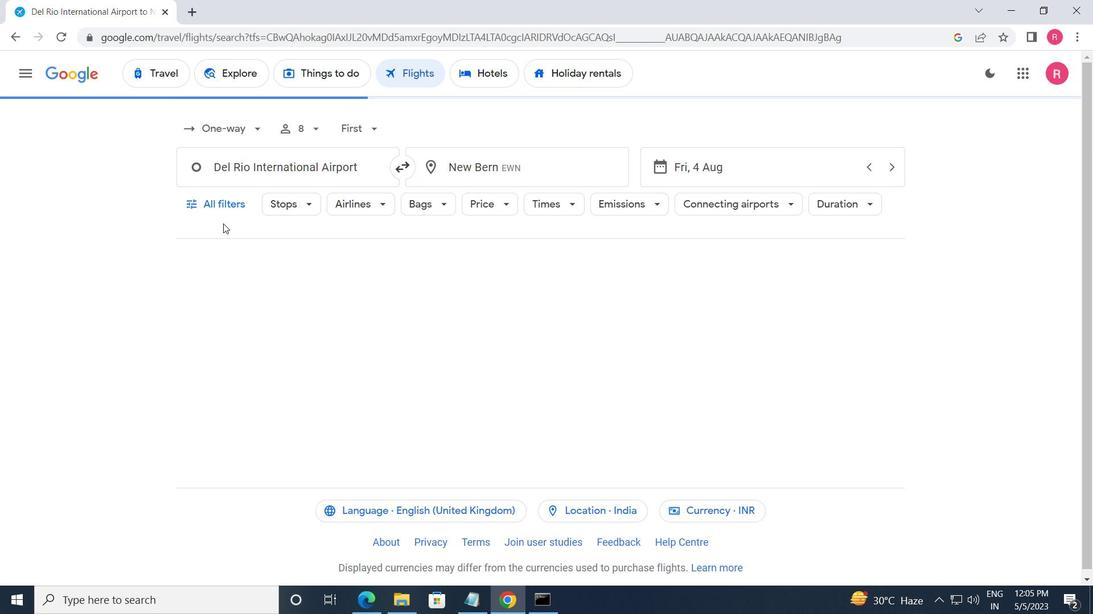 
Action: Mouse pressed left at (234, 197)
Screenshot: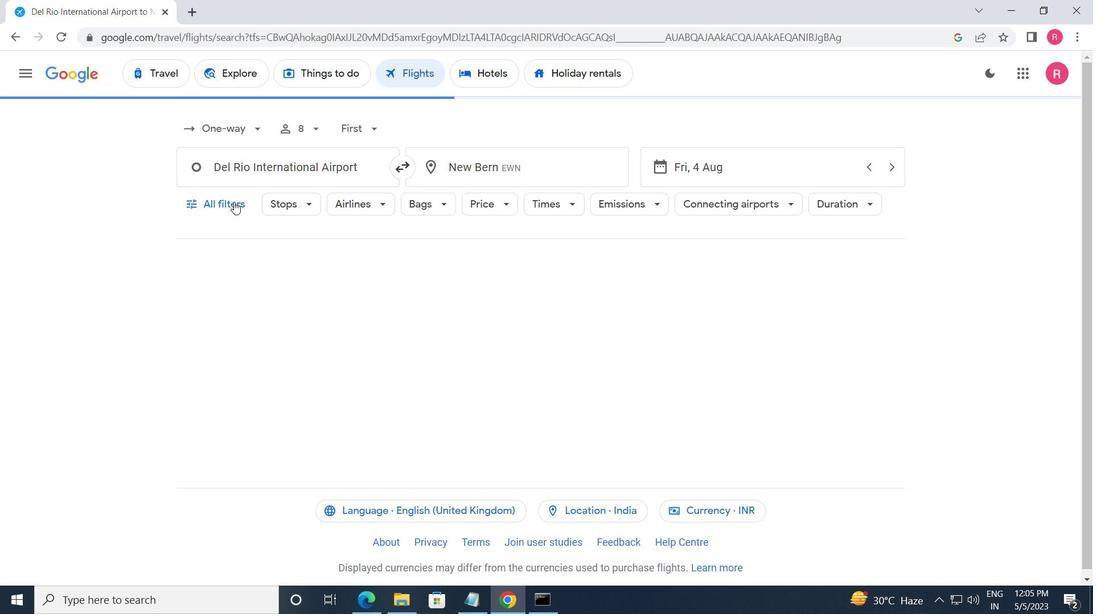 
Action: Mouse moved to (259, 291)
Screenshot: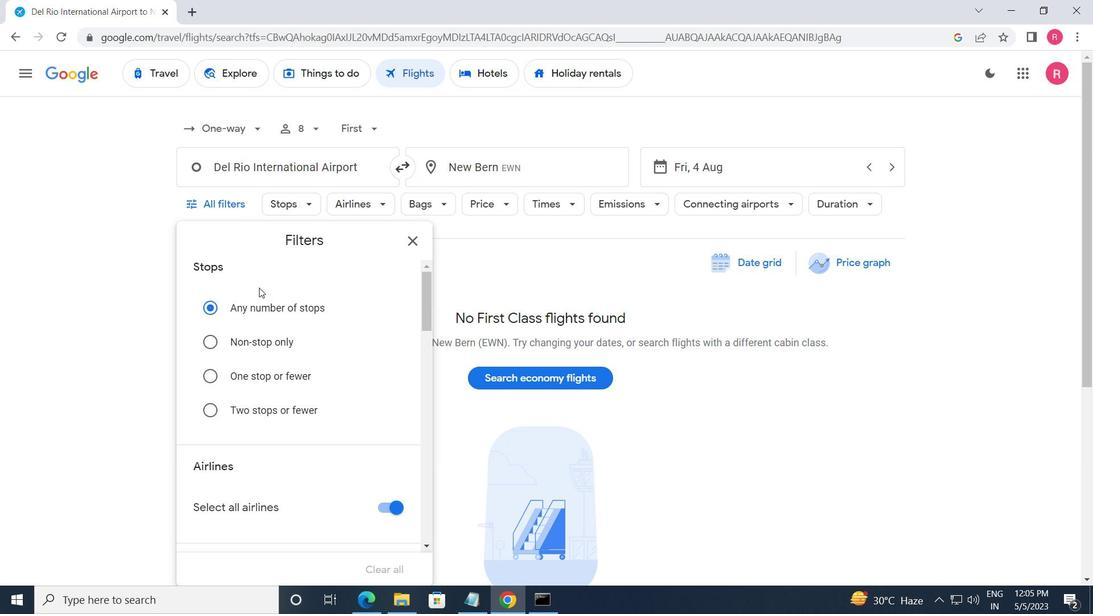
Action: Mouse scrolled (259, 290) with delta (0, 0)
Screenshot: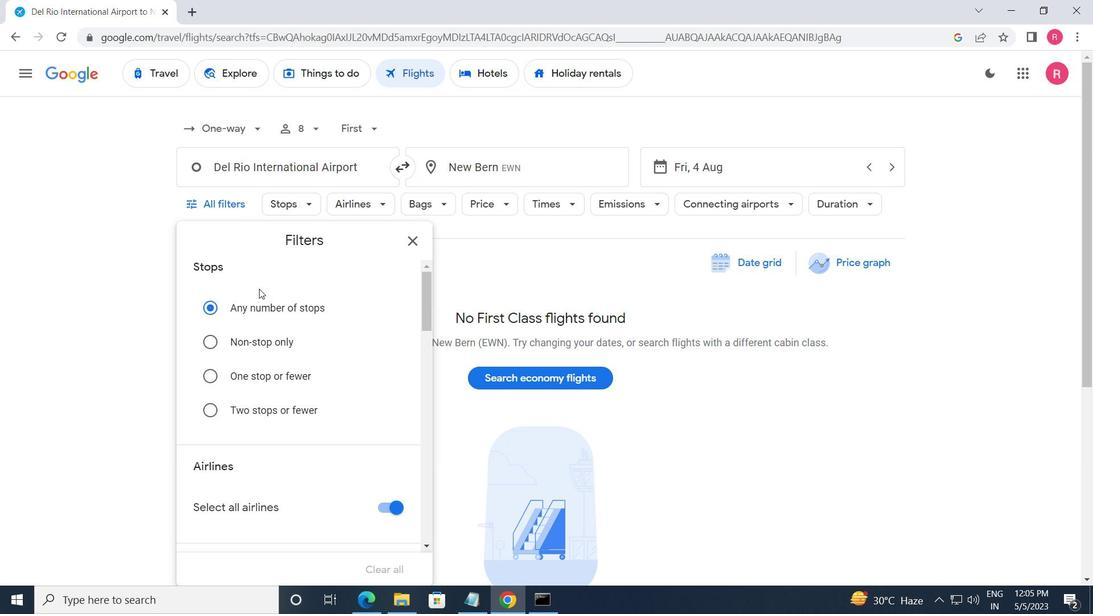 
Action: Mouse moved to (285, 322)
Screenshot: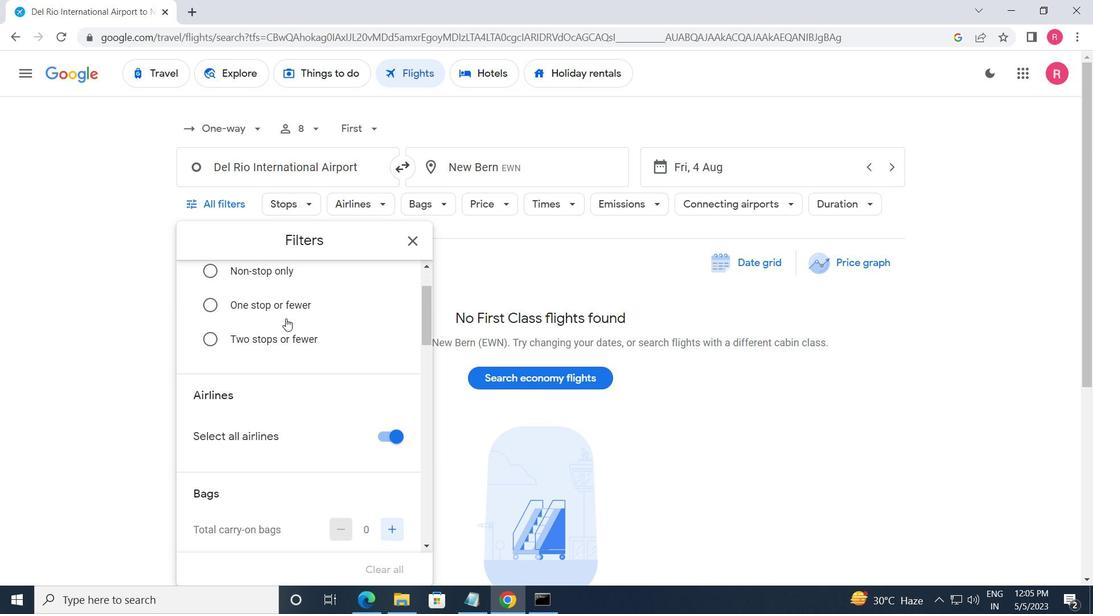 
Action: Mouse scrolled (285, 321) with delta (0, 0)
Screenshot: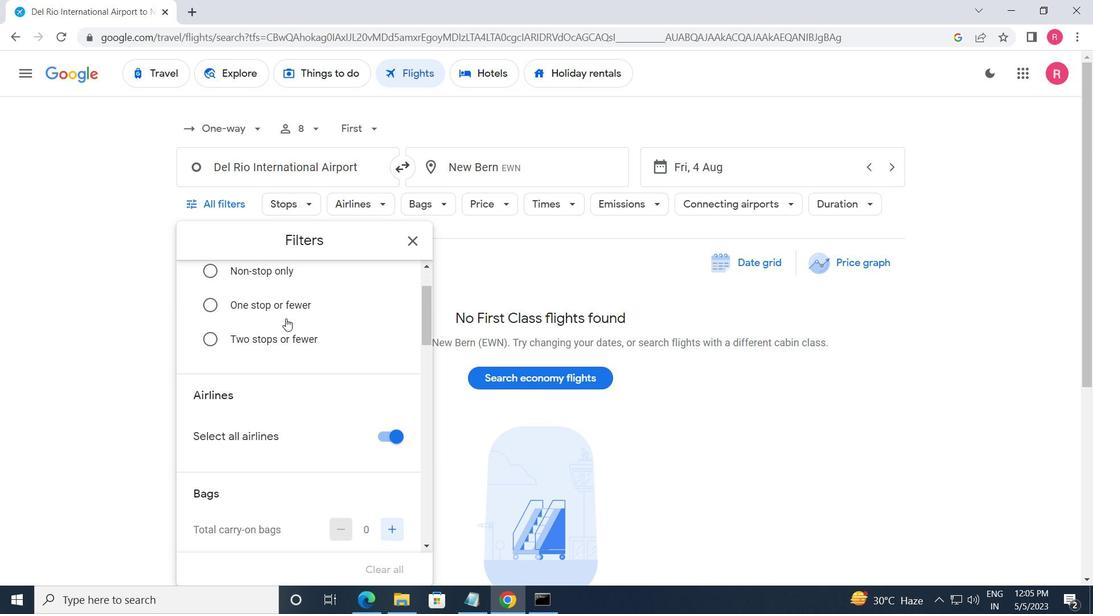 
Action: Mouse moved to (286, 322)
Screenshot: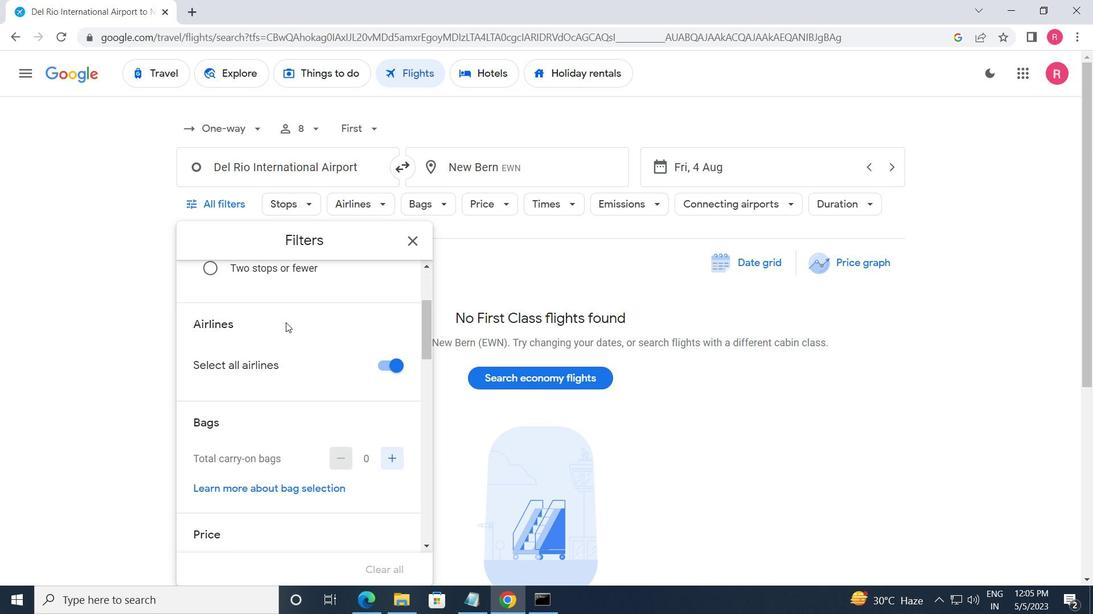 
Action: Mouse scrolled (286, 322) with delta (0, 0)
Screenshot: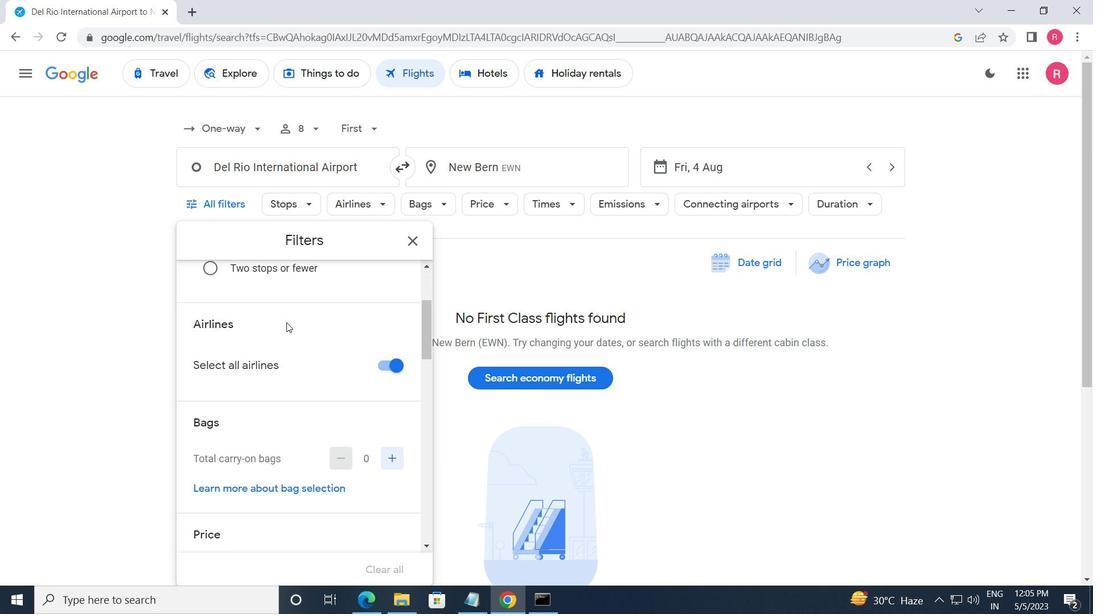 
Action: Mouse scrolled (286, 322) with delta (0, 0)
Screenshot: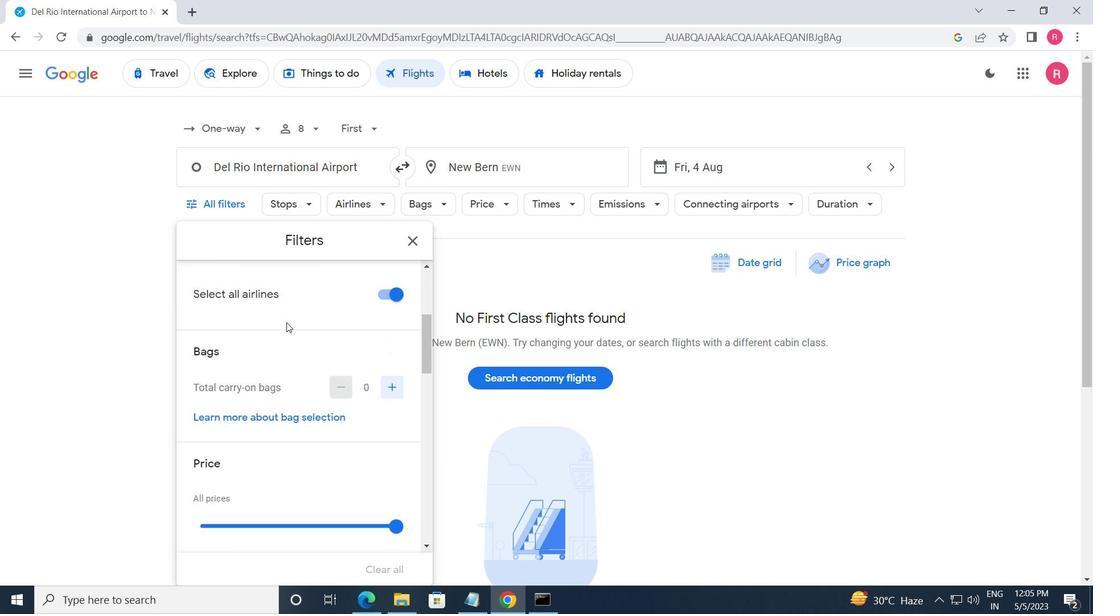 
Action: Mouse moved to (362, 354)
Screenshot: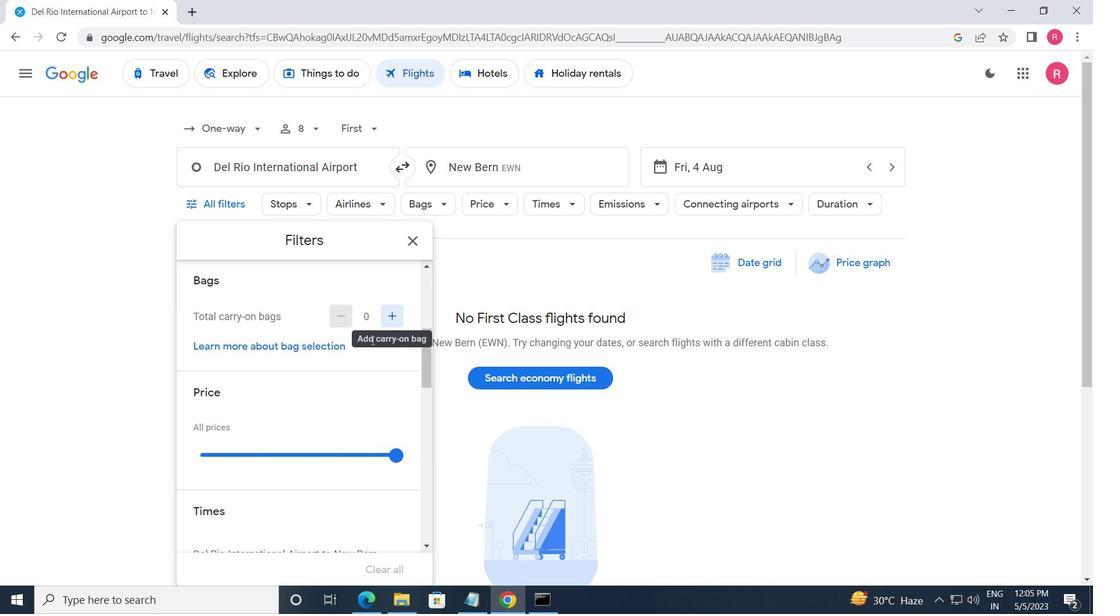 
Action: Mouse scrolled (362, 353) with delta (0, 0)
Screenshot: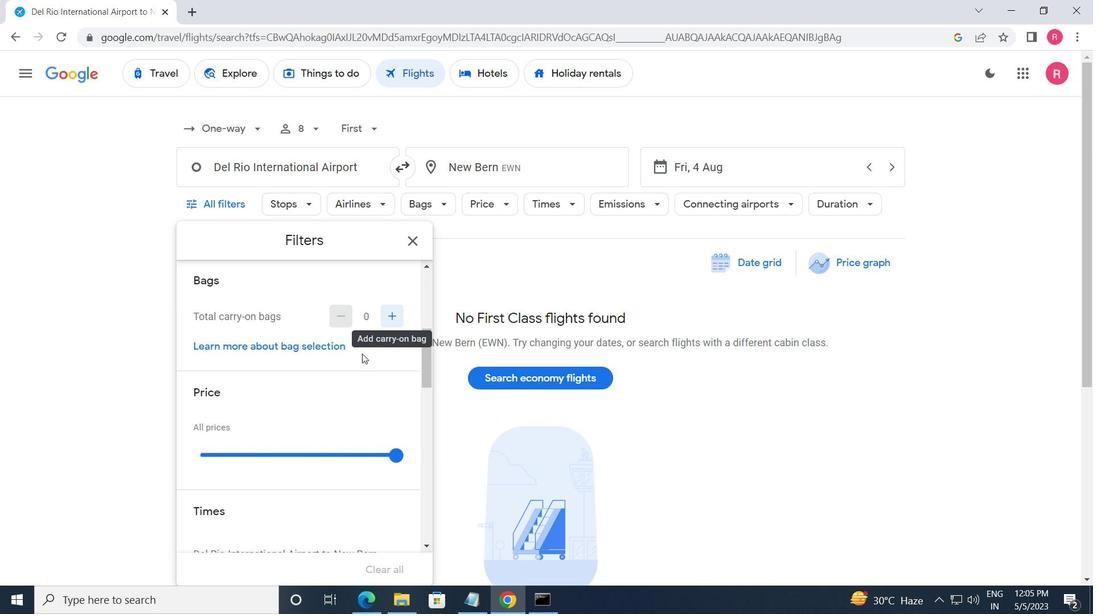 
Action: Mouse moved to (362, 354)
Screenshot: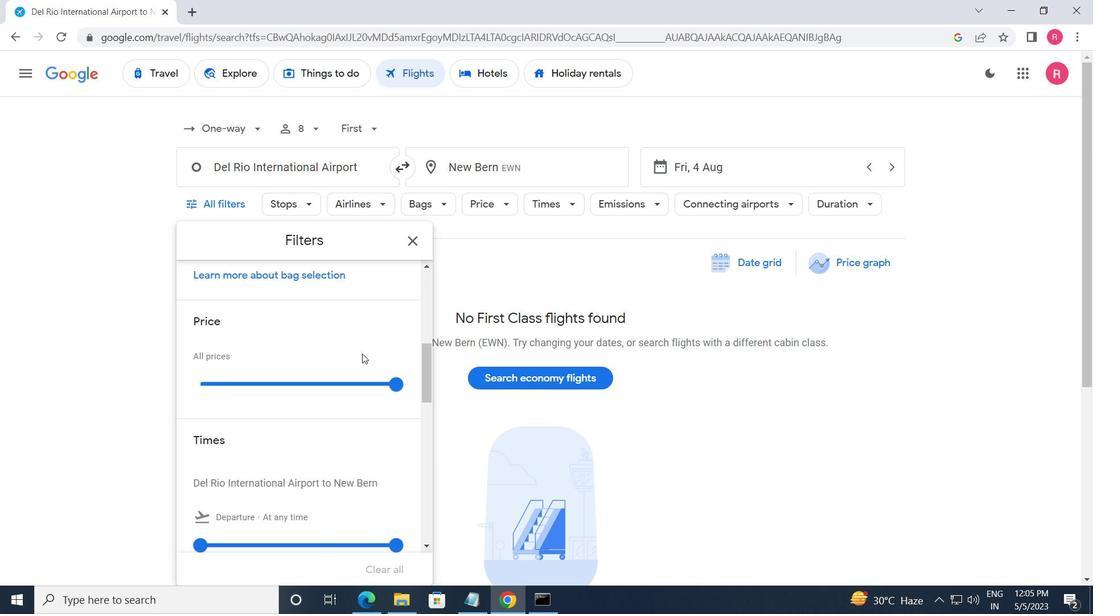 
Action: Mouse scrolled (362, 354) with delta (0, 0)
Screenshot: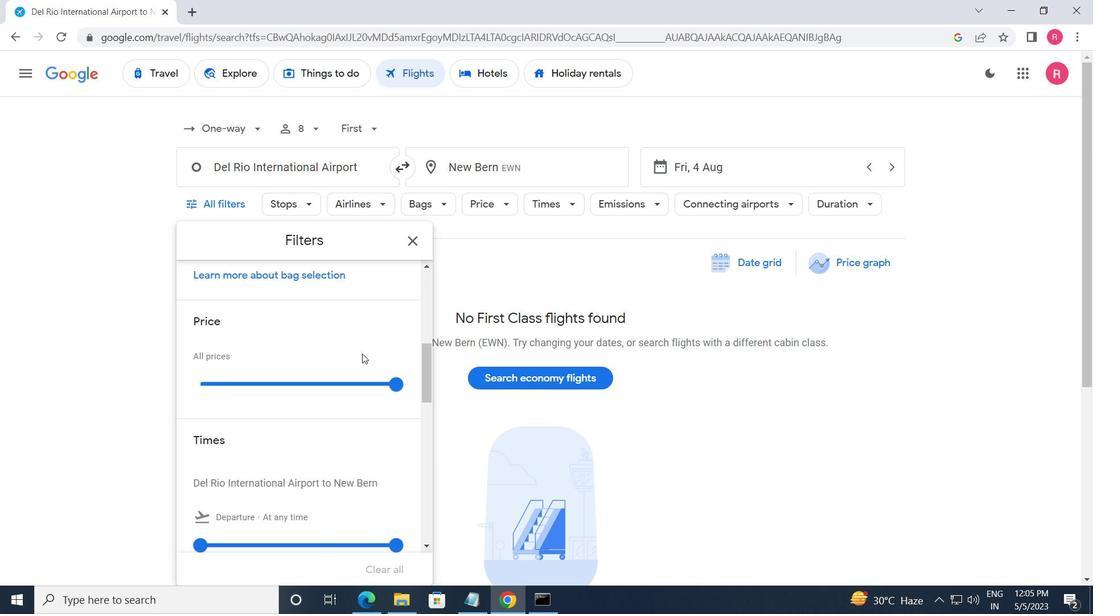 
Action: Mouse moved to (394, 313)
Screenshot: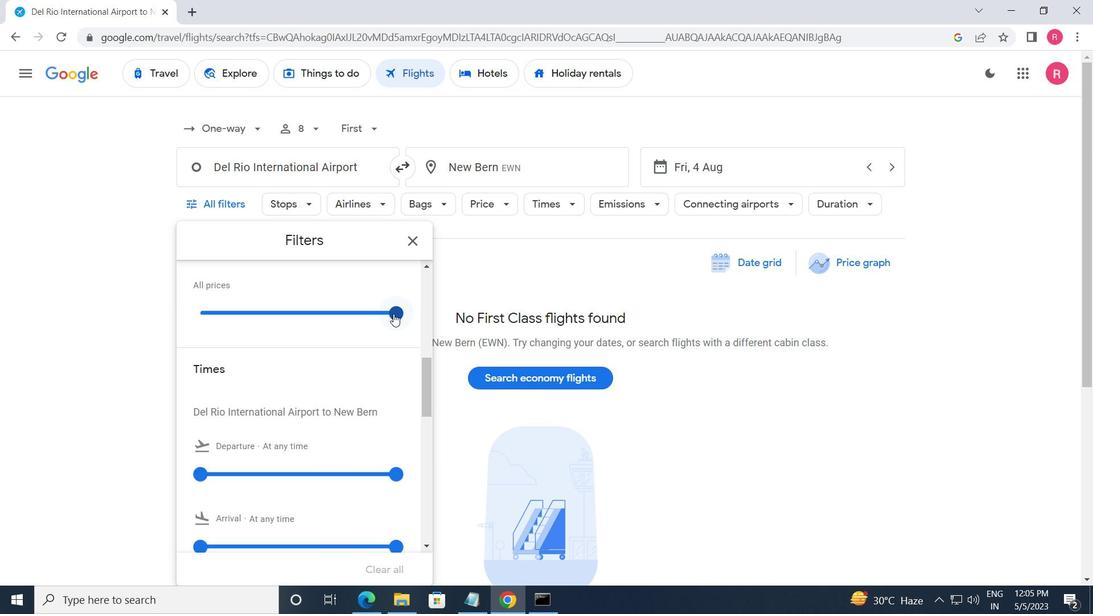 
Action: Mouse pressed left at (394, 313)
Screenshot: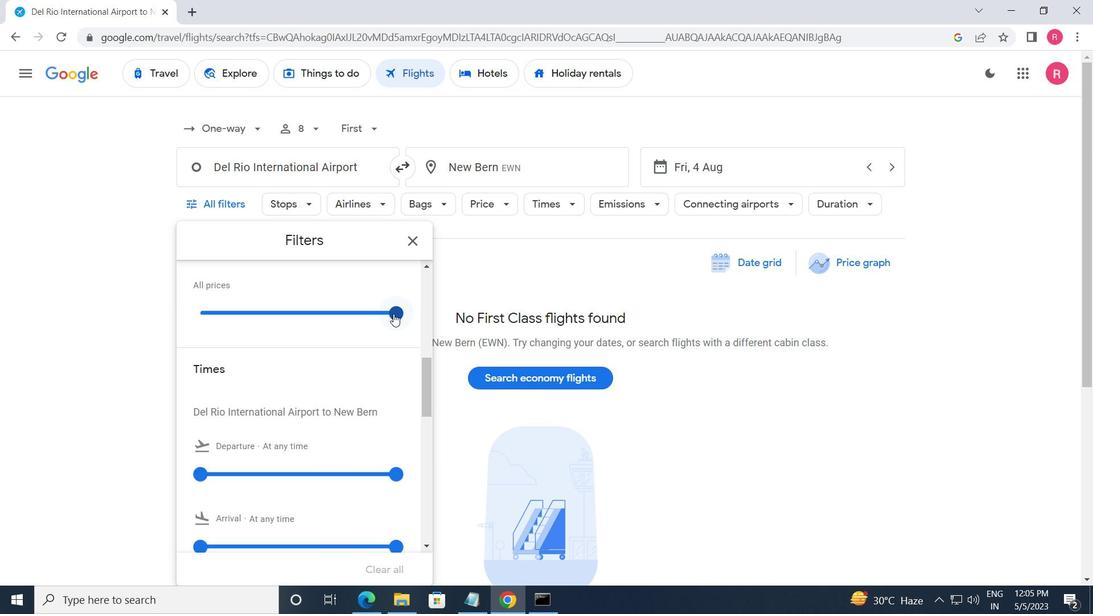 
Action: Mouse moved to (203, 473)
Screenshot: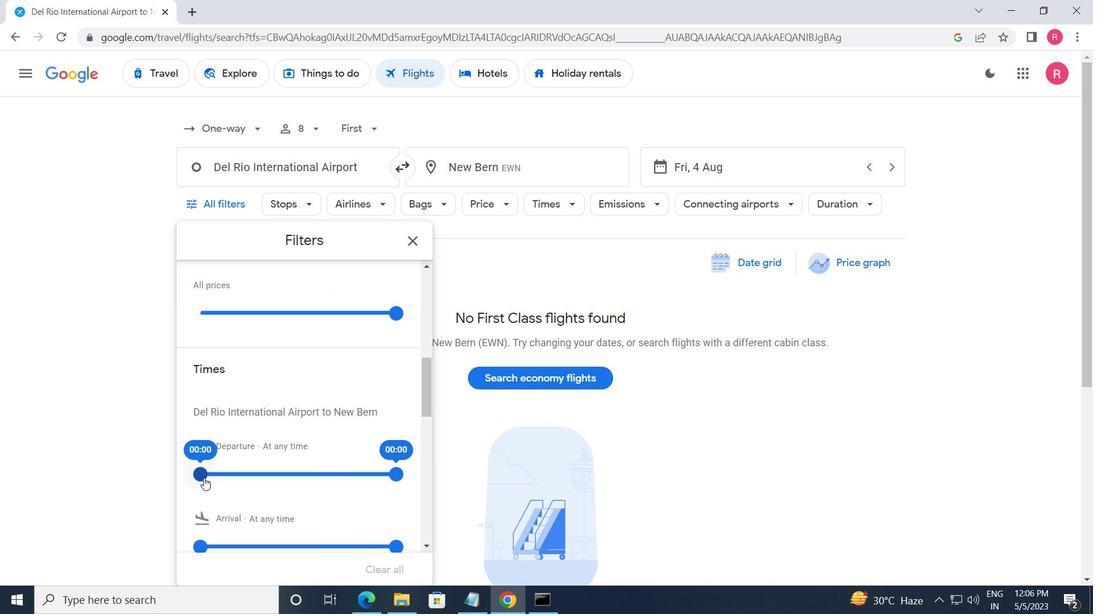 
Action: Mouse pressed left at (203, 473)
Screenshot: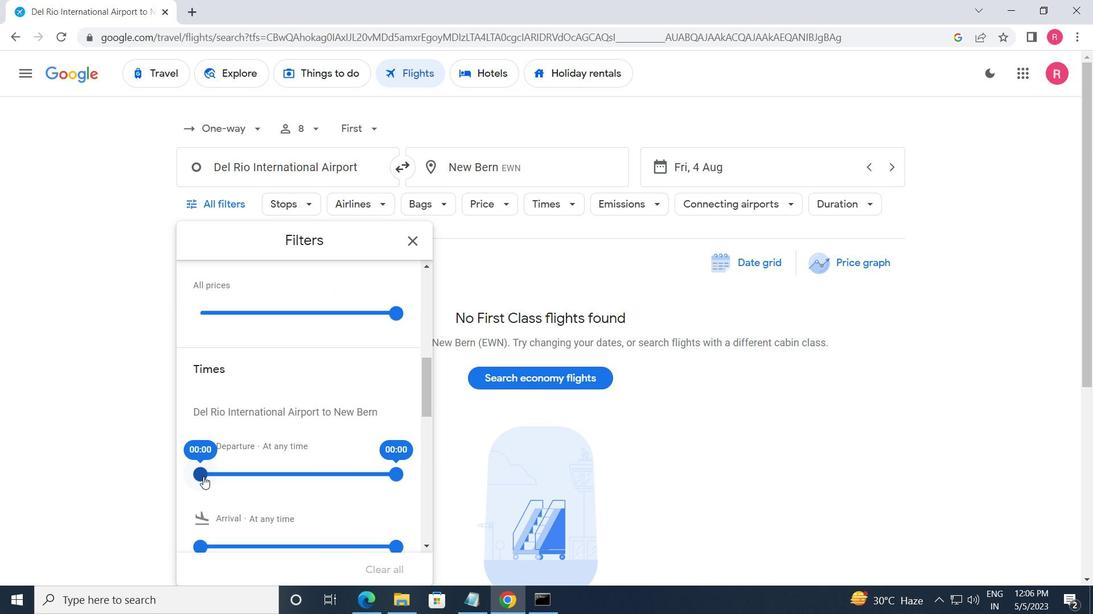 
Action: Mouse moved to (404, 473)
Screenshot: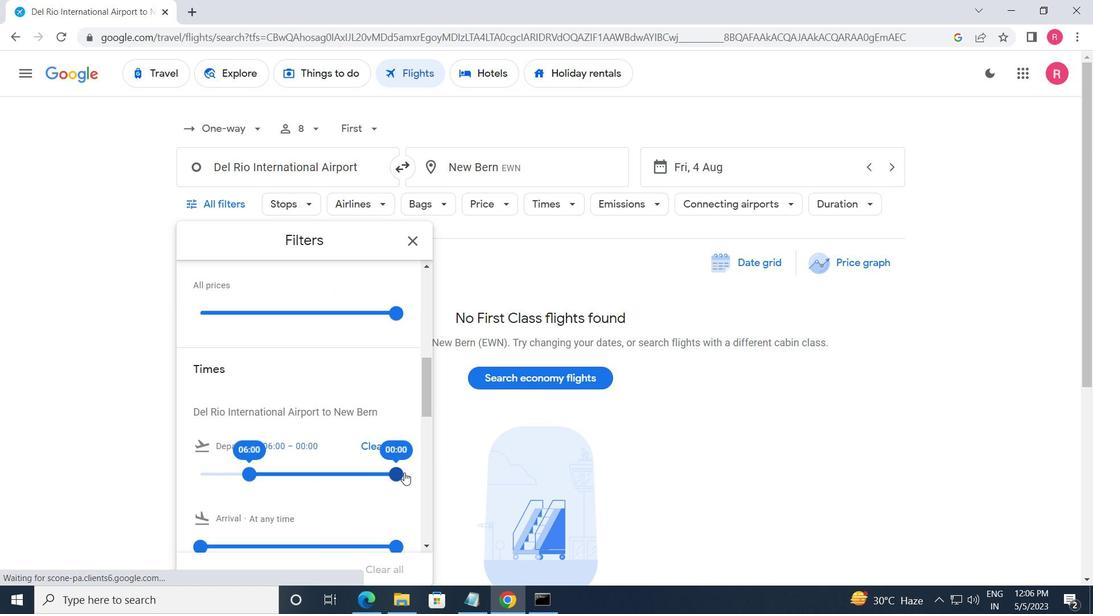 
Action: Mouse pressed left at (404, 473)
Screenshot: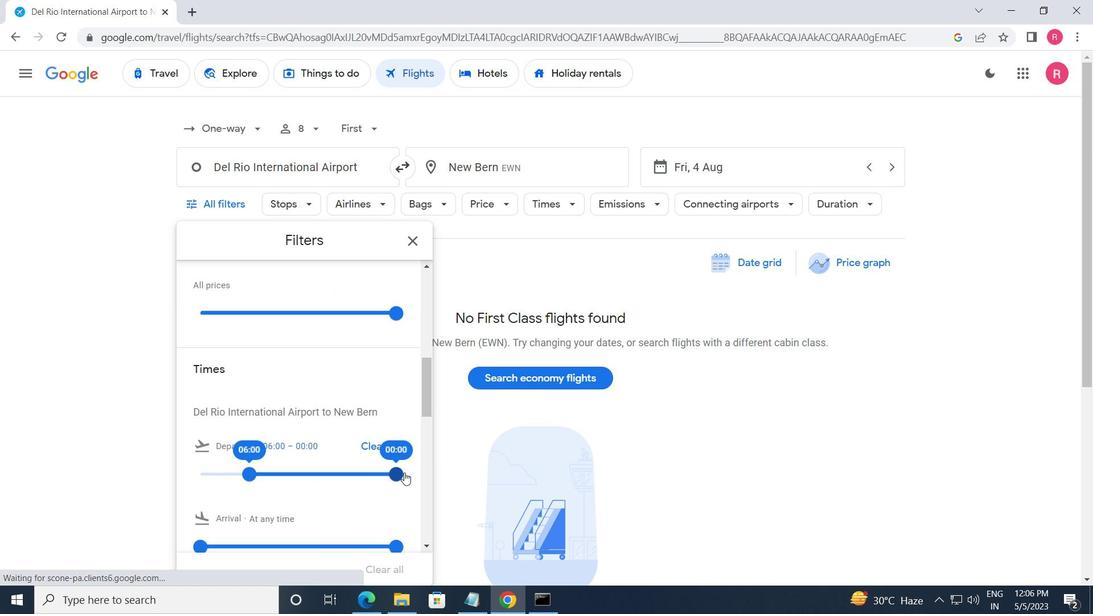 
Action: Mouse moved to (406, 241)
Screenshot: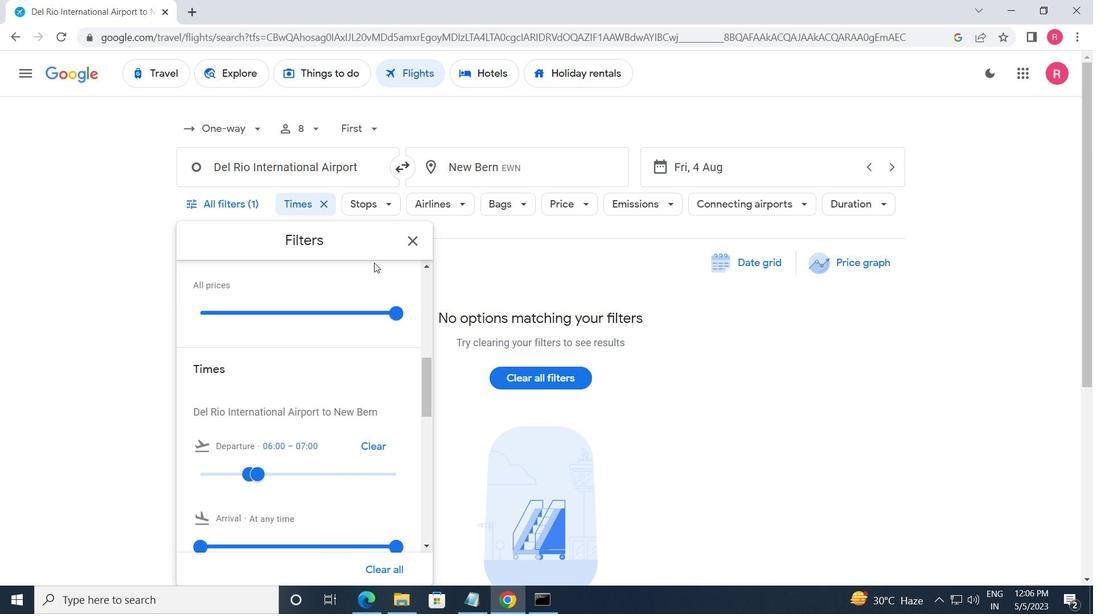 
Action: Mouse pressed left at (406, 241)
Screenshot: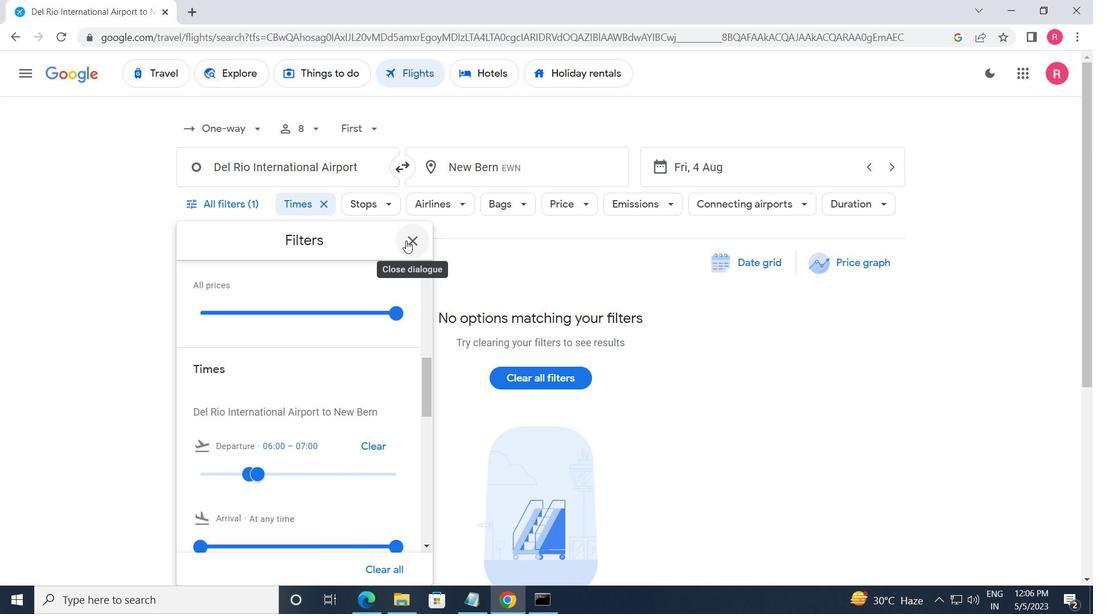 
